 Task: Create report for Shipment object.
Action: Mouse moved to (424, 75)
Screenshot: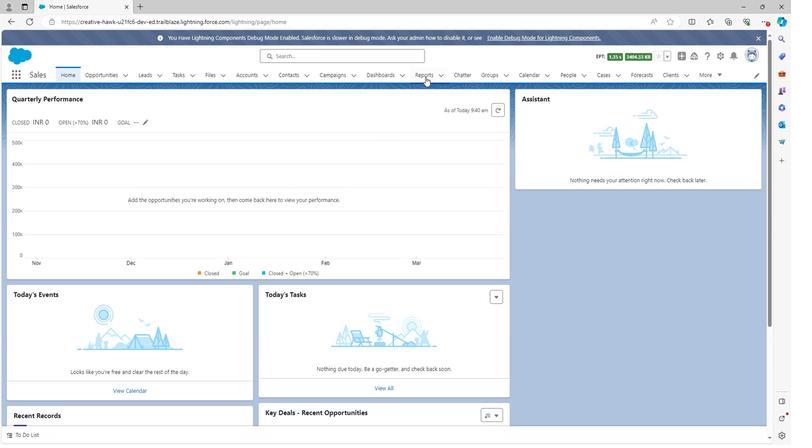 
Action: Mouse pressed left at (424, 75)
Screenshot: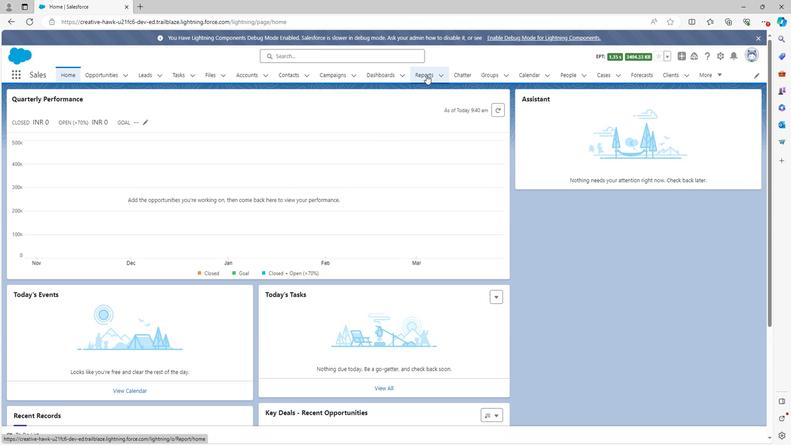
Action: Mouse moved to (720, 107)
Screenshot: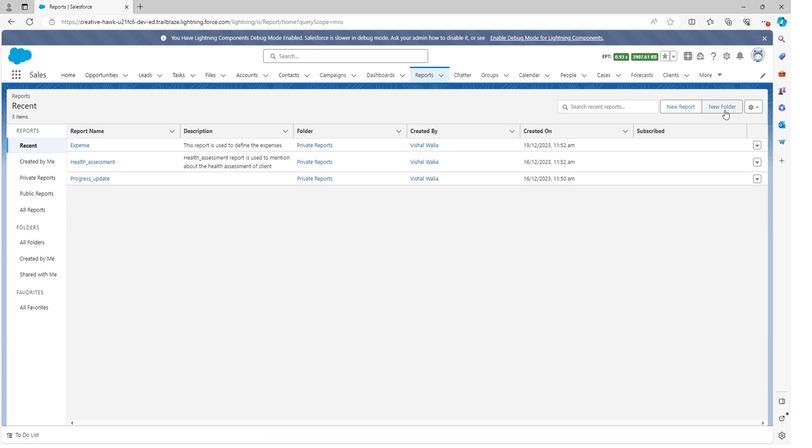 
Action: Mouse pressed left at (720, 107)
Screenshot: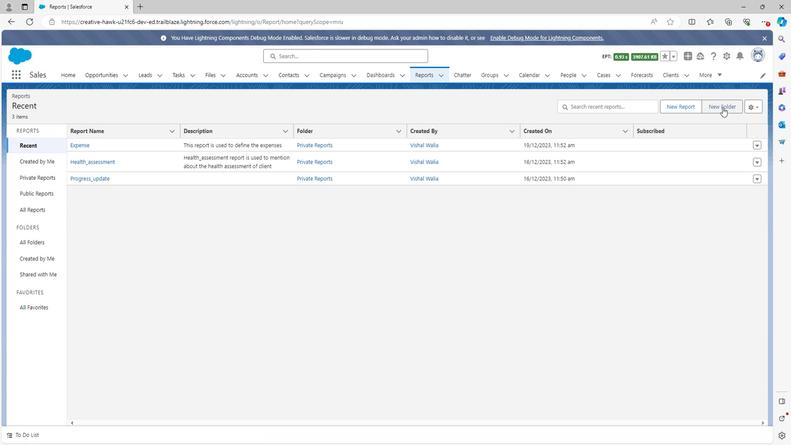 
Action: Mouse moved to (384, 217)
Screenshot: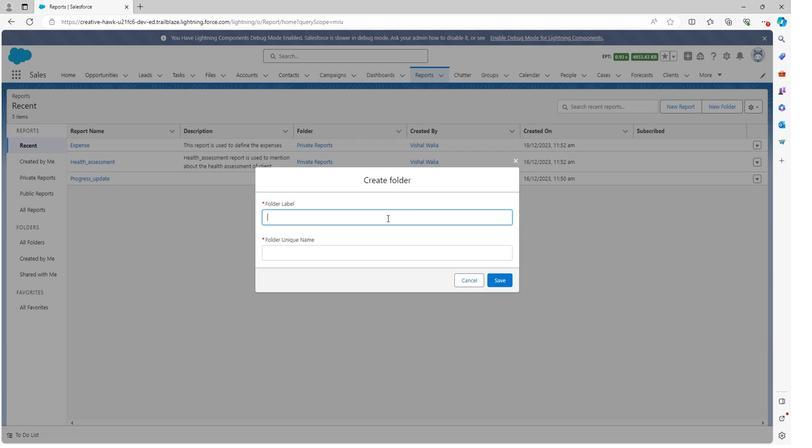 
Action: Mouse pressed left at (384, 217)
Screenshot: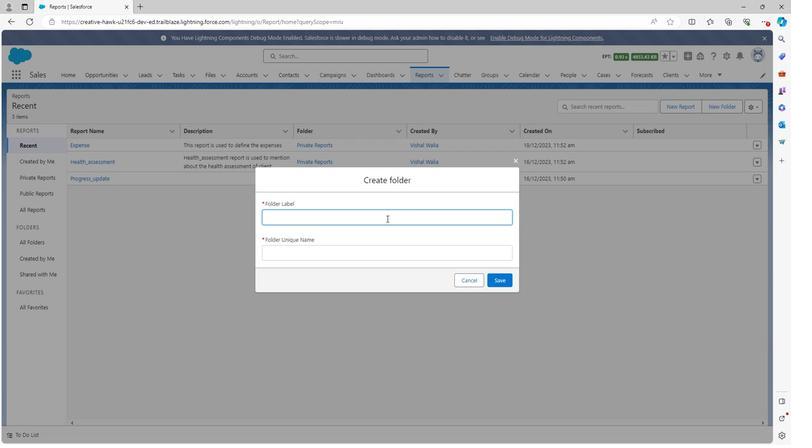 
Action: Key pressed <Key.shift><Key.shift><Key.shift><Key.shift><Key.shift>Shipment
Screenshot: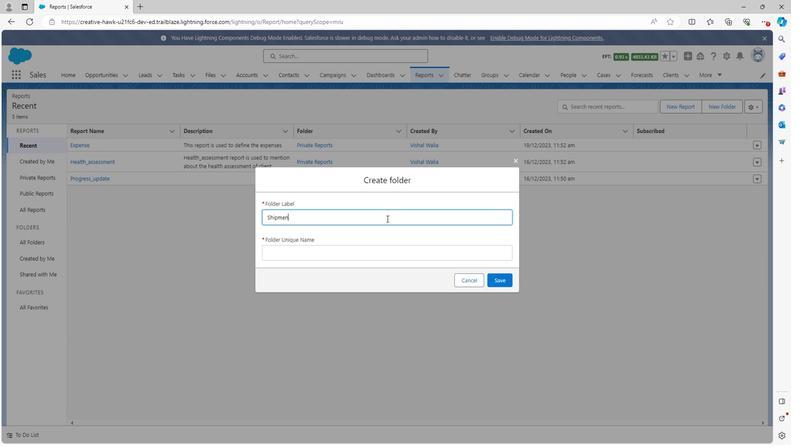 
Action: Mouse moved to (371, 231)
Screenshot: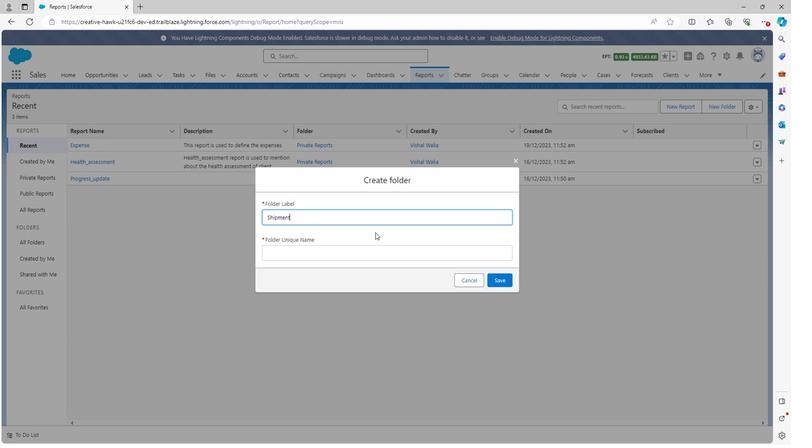 
Action: Mouse pressed left at (371, 231)
Screenshot: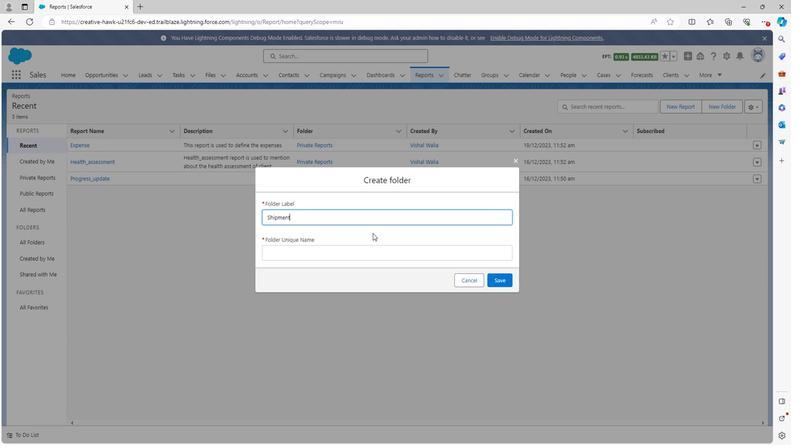 
Action: Mouse moved to (338, 256)
Screenshot: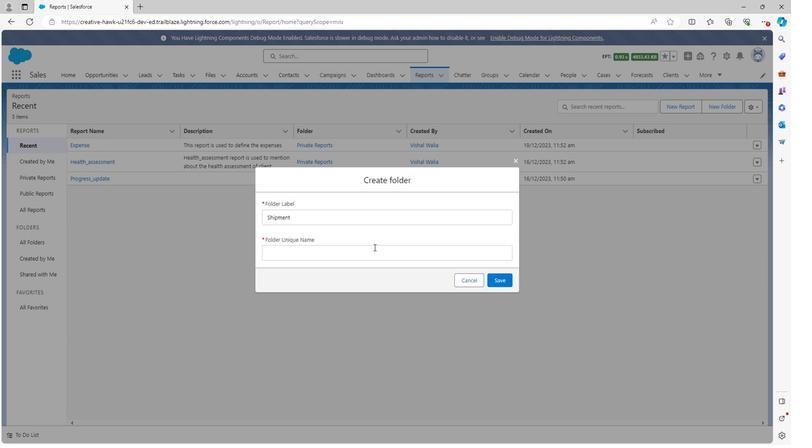 
Action: Mouse pressed left at (338, 256)
Screenshot: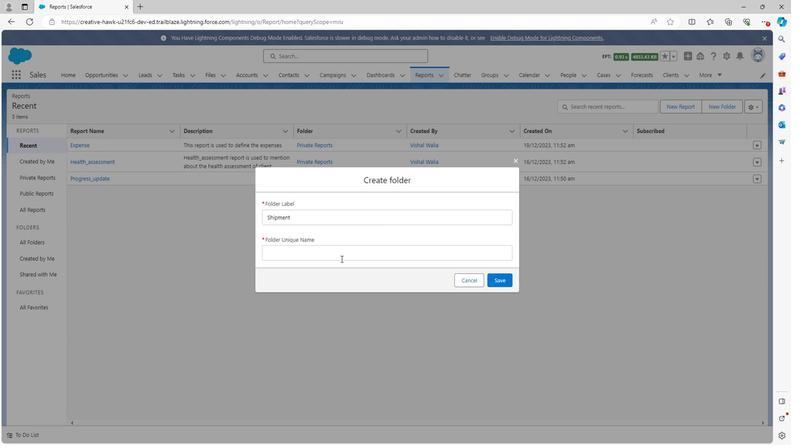 
Action: Mouse moved to (492, 275)
Screenshot: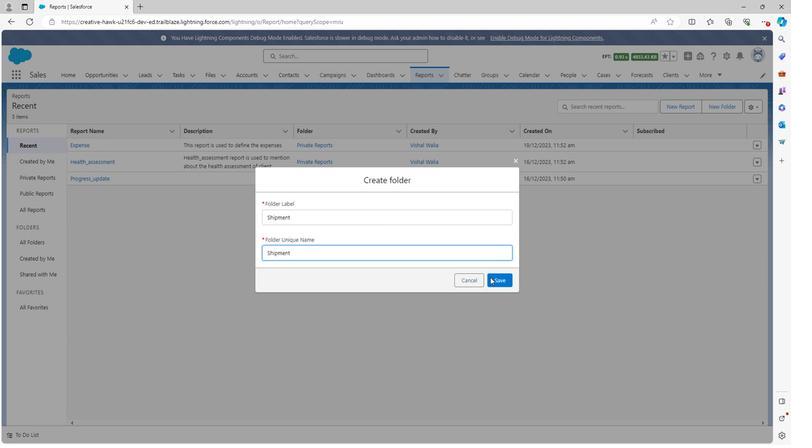 
Action: Mouse pressed left at (492, 275)
Screenshot: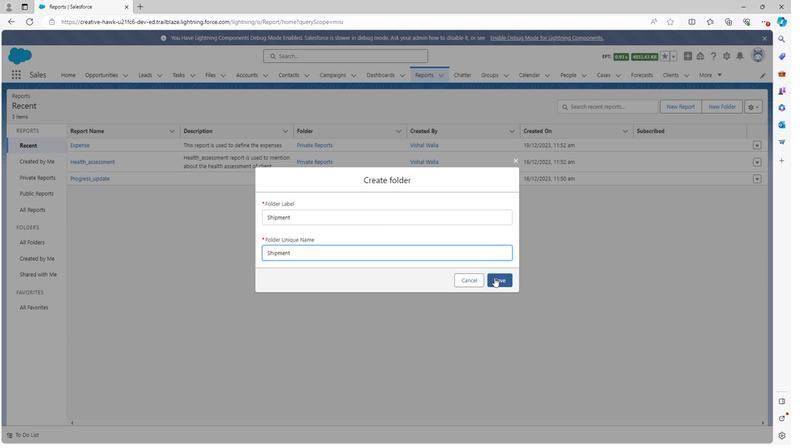 
Action: Mouse moved to (665, 106)
Screenshot: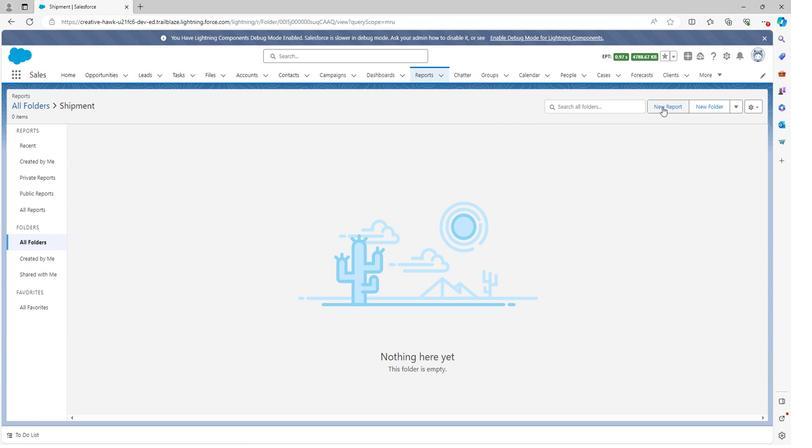 
Action: Mouse pressed left at (665, 106)
Screenshot: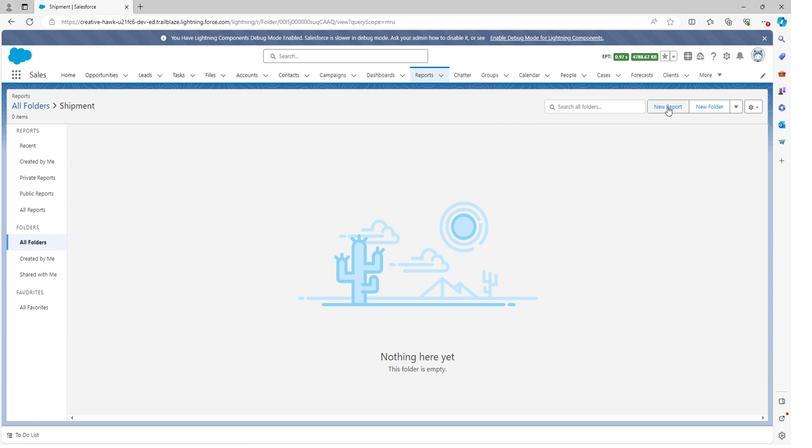 
Action: Mouse moved to (273, 159)
Screenshot: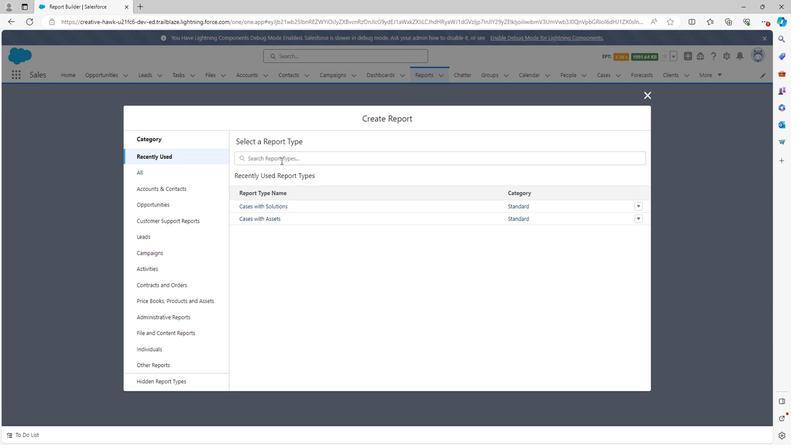 
Action: Mouse pressed left at (273, 159)
Screenshot: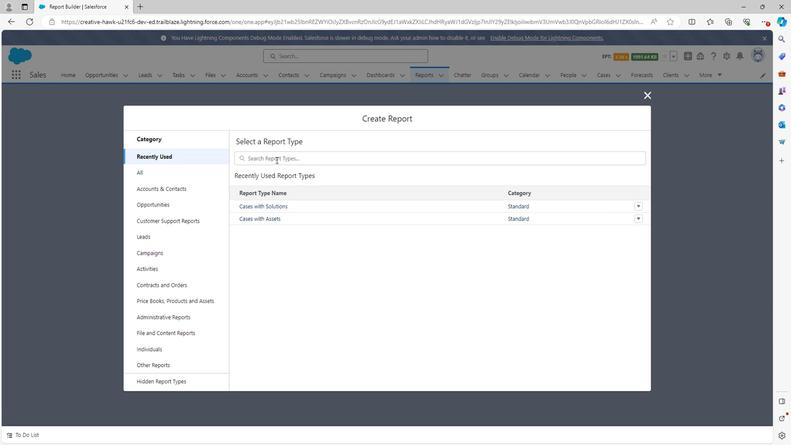 
Action: Key pressed <Key.shift><Key.shift><Key.shift><Key.shift><Key.shift><Key.shift>Shi<Key.backspace><Key.backspace><Key.backspace><Key.backspace><Key.backspace><Key.backspace><Key.backspace><Key.backspace><Key.backspace><Key.backspace><Key.backspace>
Screenshot: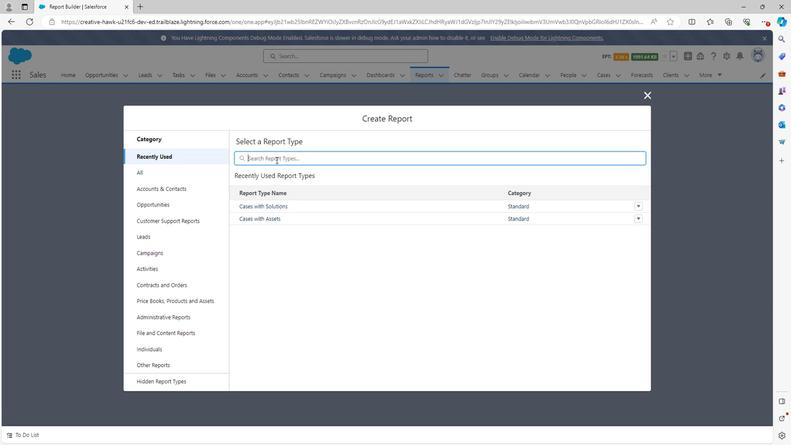 
Action: Mouse moved to (291, 207)
Screenshot: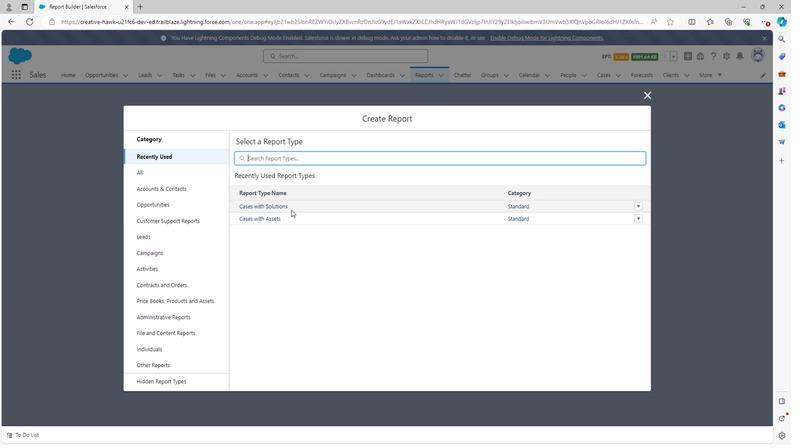 
Action: Mouse pressed left at (291, 207)
Screenshot: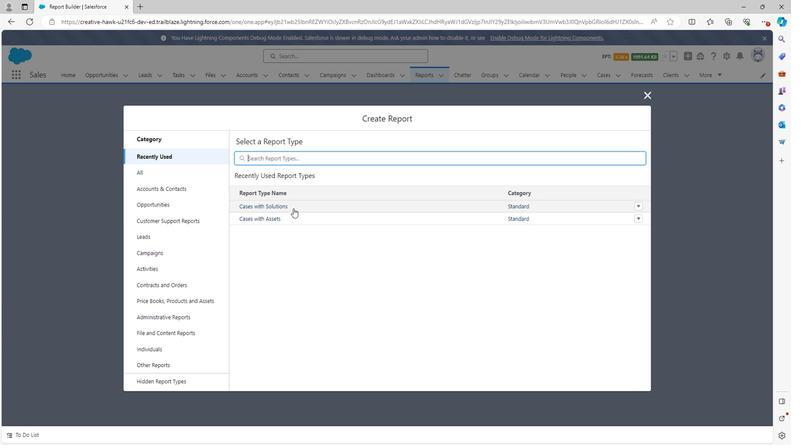 
Action: Mouse moved to (543, 334)
Screenshot: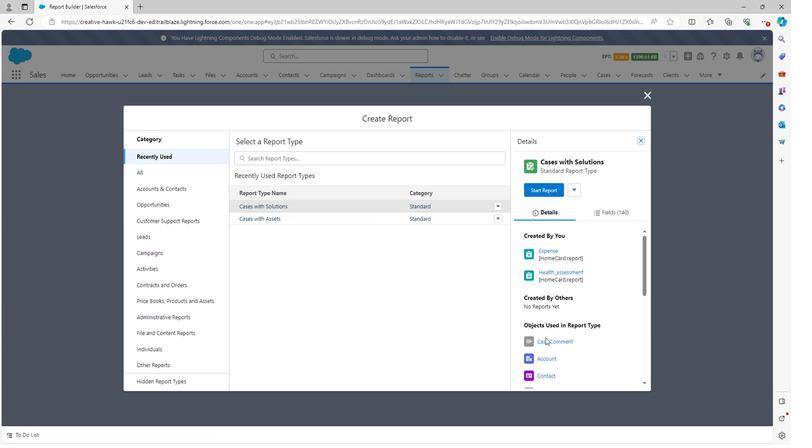
Action: Mouse scrolled (543, 333) with delta (0, 0)
Screenshot: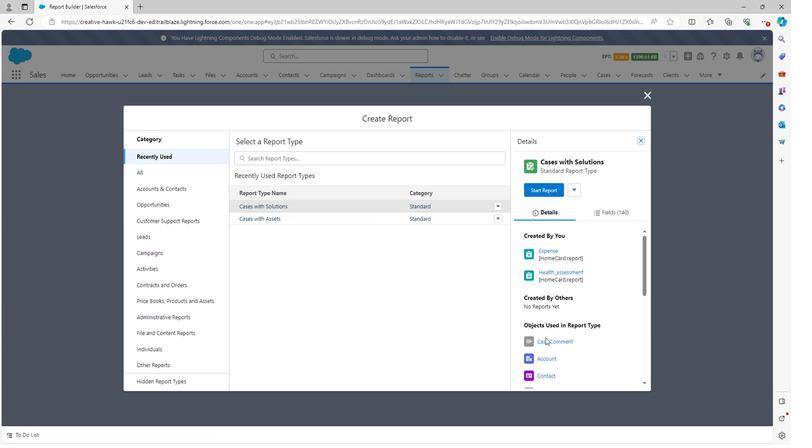 
Action: Mouse scrolled (543, 333) with delta (0, 0)
Screenshot: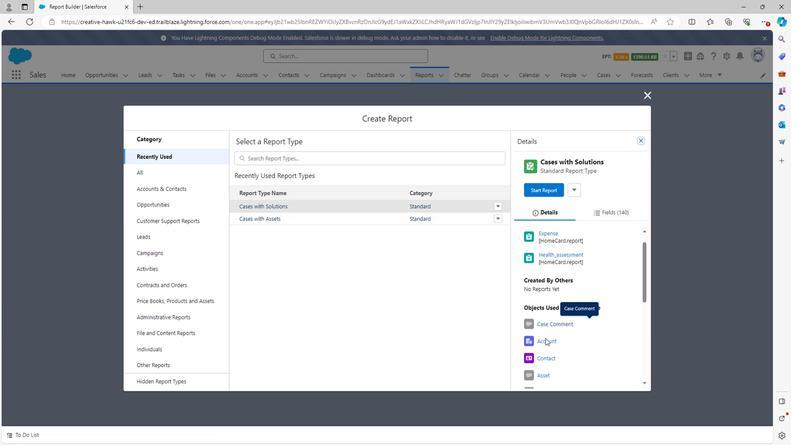 
Action: Mouse moved to (543, 334)
Screenshot: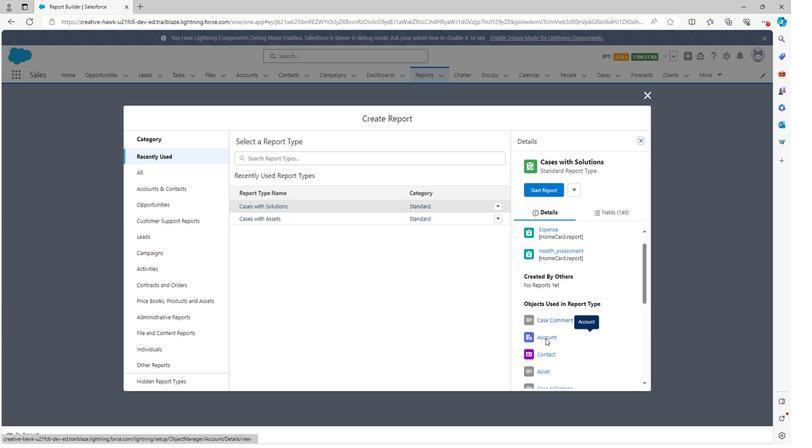 
Action: Mouse scrolled (543, 333) with delta (0, 0)
Screenshot: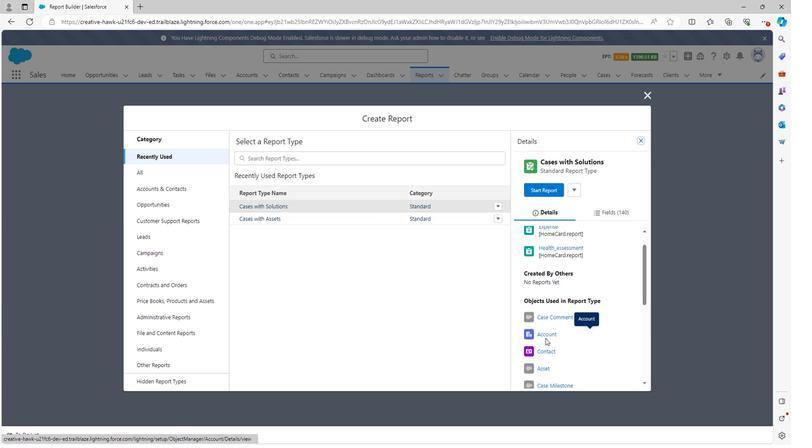 
Action: Mouse scrolled (543, 333) with delta (0, 0)
Screenshot: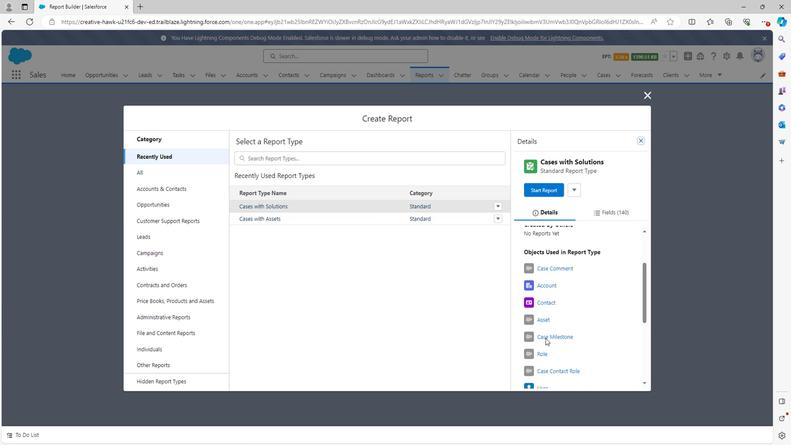 
Action: Mouse scrolled (543, 333) with delta (0, 0)
Screenshot: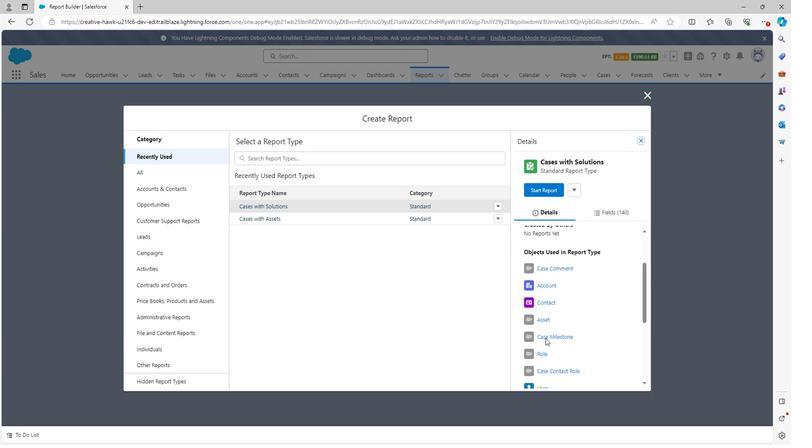 
Action: Mouse scrolled (543, 333) with delta (0, 0)
Screenshot: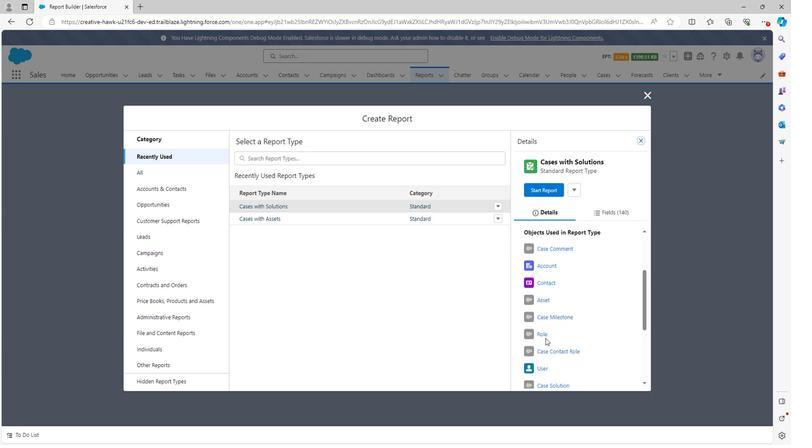 
Action: Mouse scrolled (543, 333) with delta (0, 0)
Screenshot: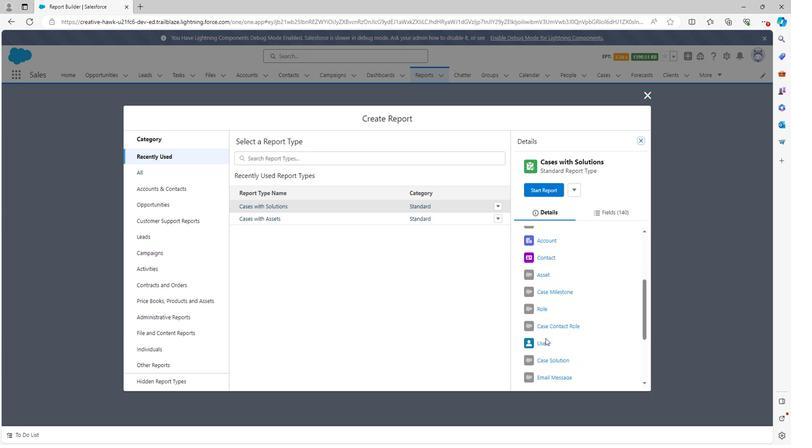 
Action: Mouse scrolled (543, 333) with delta (0, 0)
Screenshot: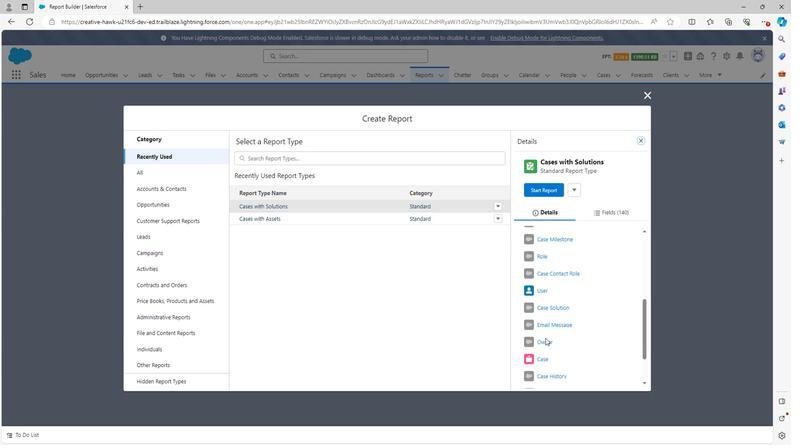 
Action: Mouse scrolled (543, 333) with delta (0, 0)
Screenshot: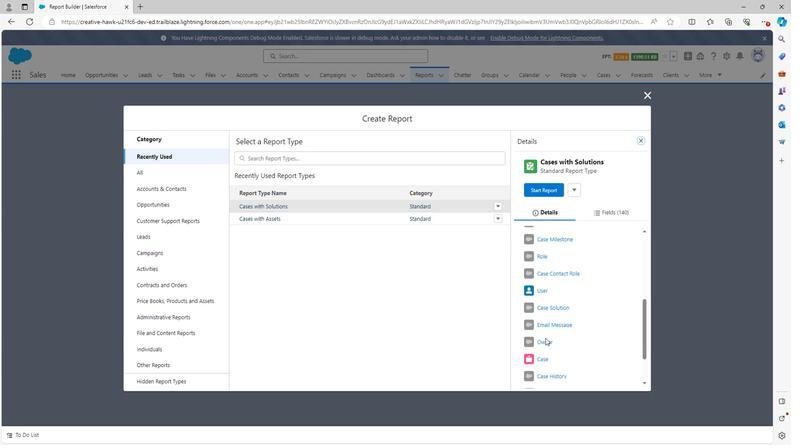 
Action: Mouse scrolled (543, 333) with delta (0, 0)
Screenshot: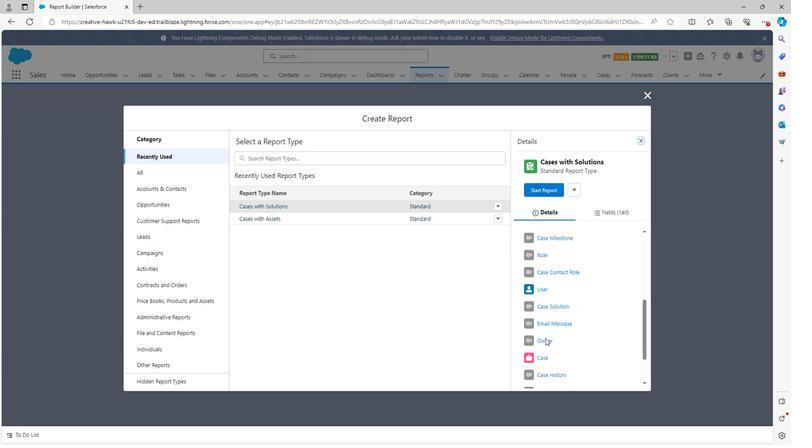 
Action: Mouse scrolled (543, 333) with delta (0, 0)
Screenshot: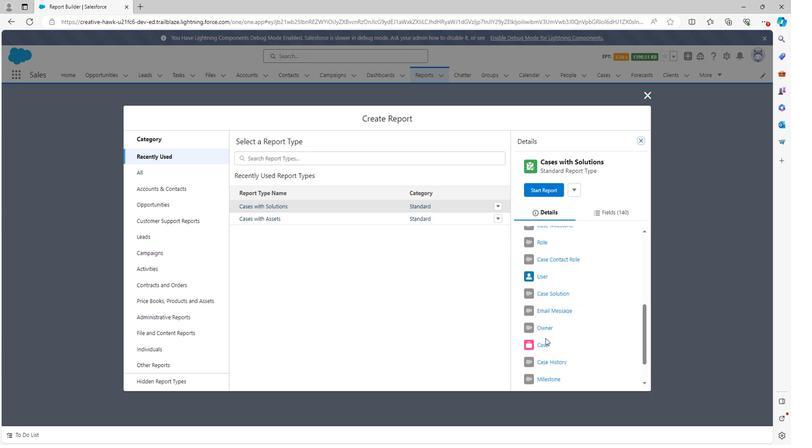 
Action: Mouse scrolled (543, 333) with delta (0, 0)
Screenshot: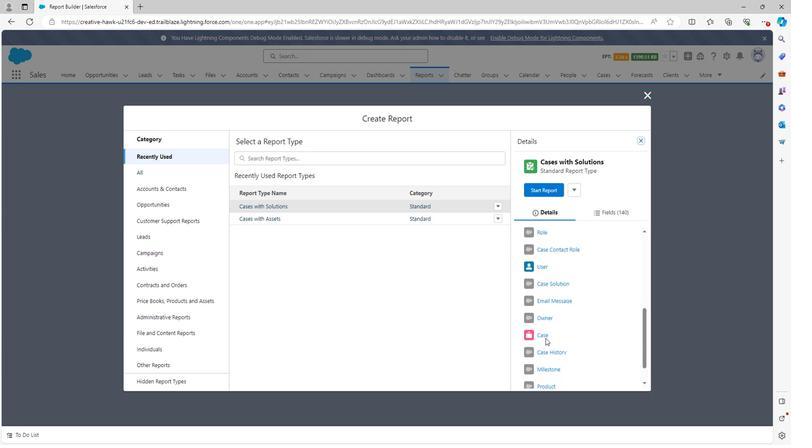 
Action: Mouse scrolled (543, 333) with delta (0, 0)
Screenshot: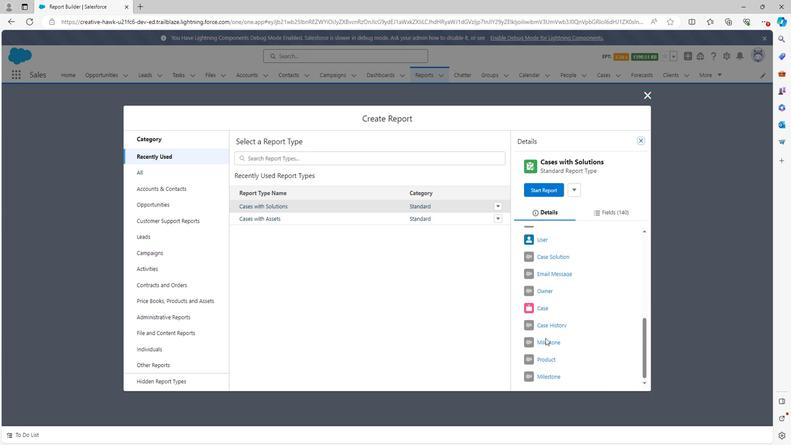 
Action: Mouse scrolled (543, 333) with delta (0, 0)
Screenshot: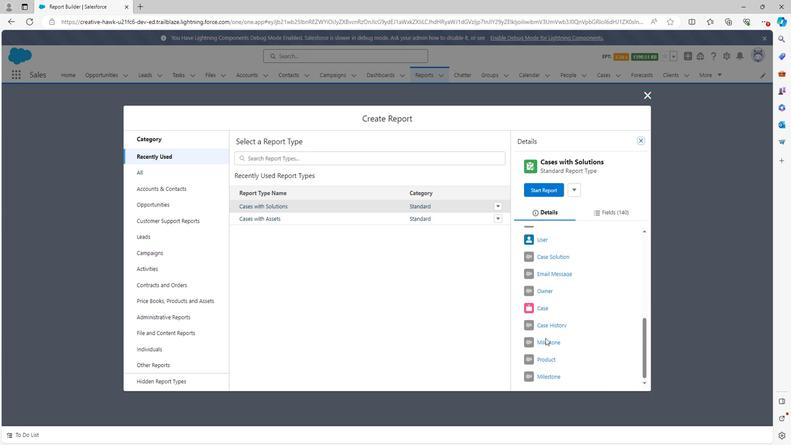 
Action: Mouse scrolled (543, 333) with delta (0, 0)
Screenshot: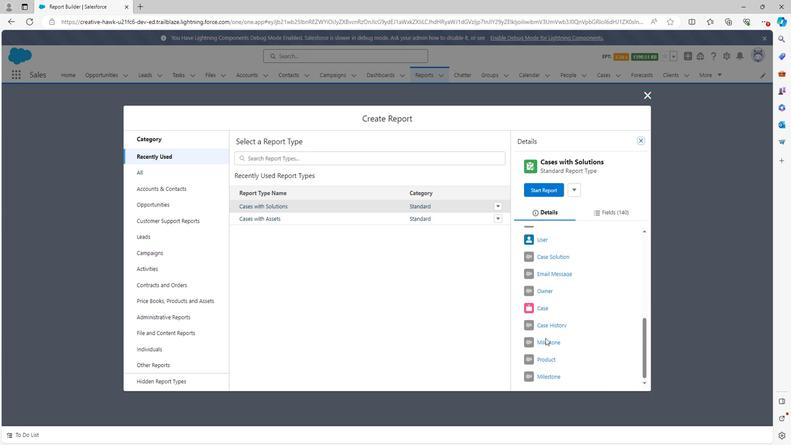 
Action: Mouse scrolled (543, 333) with delta (0, 0)
Screenshot: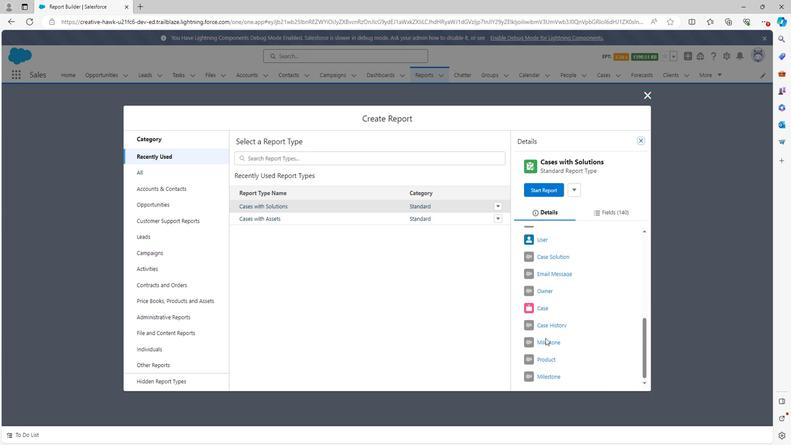 
Action: Mouse scrolled (543, 333) with delta (0, 0)
Screenshot: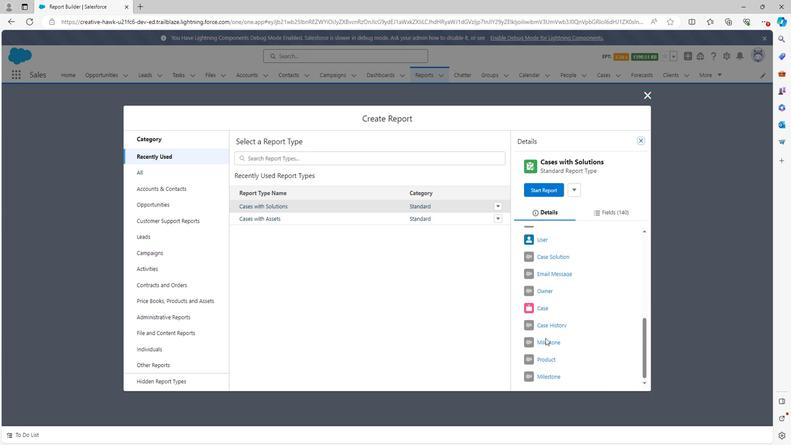 
Action: Mouse scrolled (543, 333) with delta (0, 0)
Screenshot: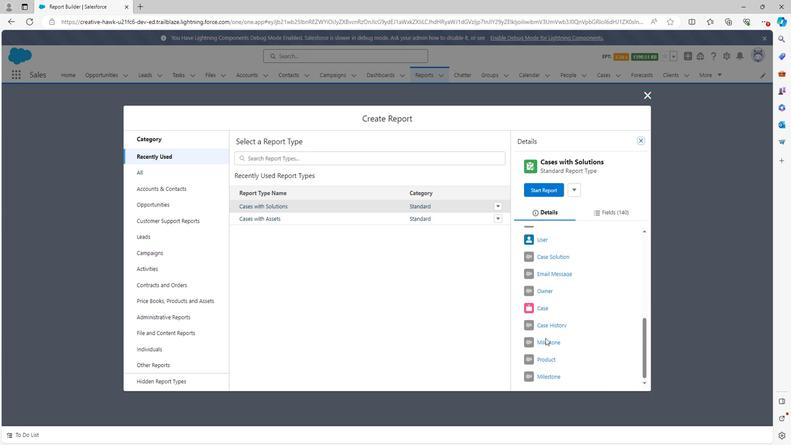 
Action: Mouse scrolled (543, 335) with delta (0, 0)
Screenshot: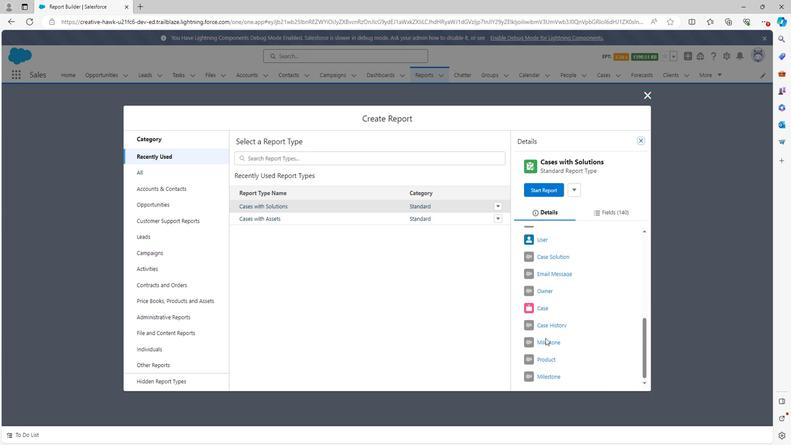 
Action: Mouse scrolled (543, 335) with delta (0, 0)
Screenshot: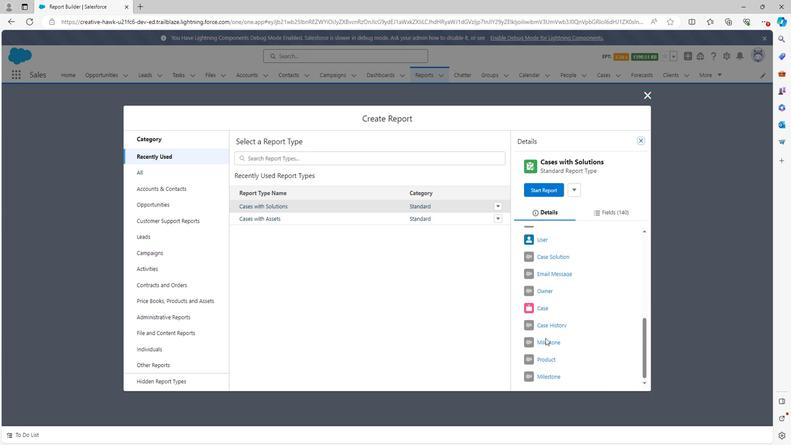 
Action: Mouse scrolled (543, 335) with delta (0, 0)
Screenshot: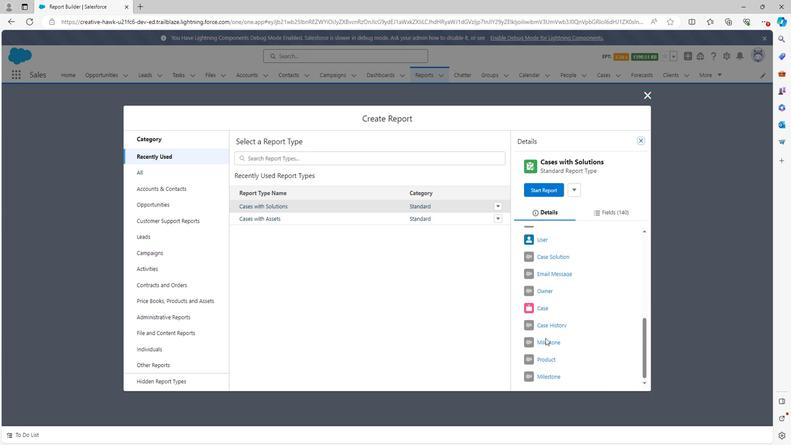 
Action: Mouse scrolled (543, 335) with delta (0, 0)
Screenshot: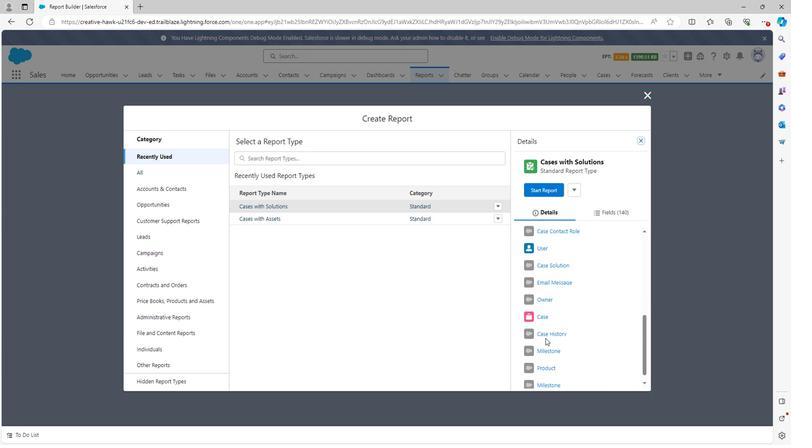 
Action: Mouse scrolled (543, 335) with delta (0, 0)
Screenshot: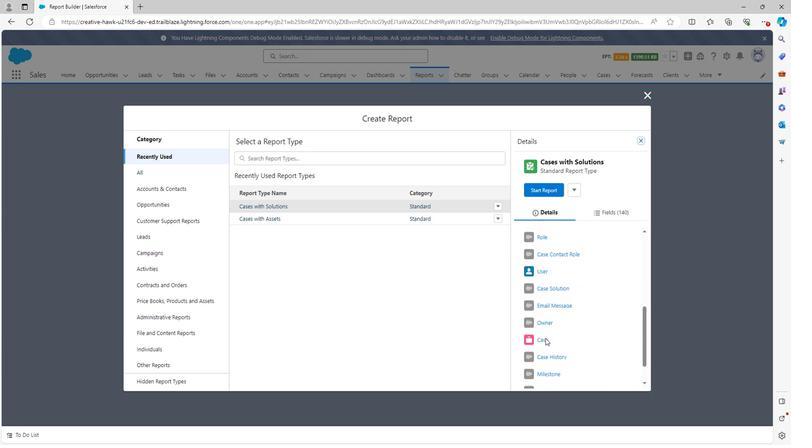
Action: Mouse scrolled (543, 335) with delta (0, 0)
Screenshot: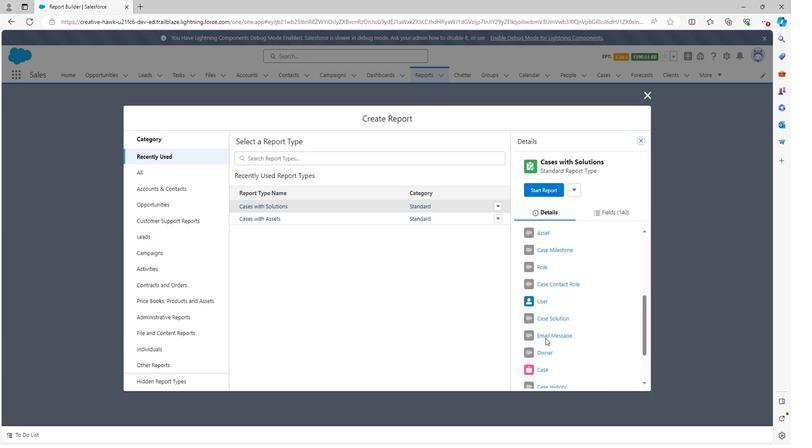 
Action: Mouse scrolled (543, 335) with delta (0, 0)
Screenshot: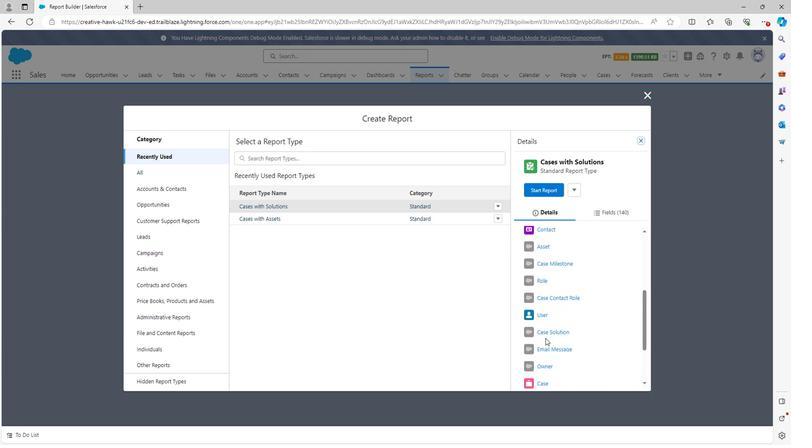 
Action: Mouse scrolled (543, 335) with delta (0, 0)
Screenshot: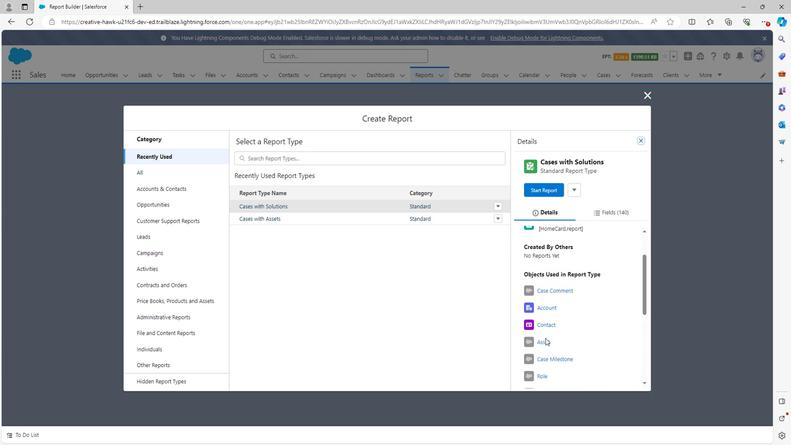 
Action: Mouse scrolled (543, 335) with delta (0, 0)
Screenshot: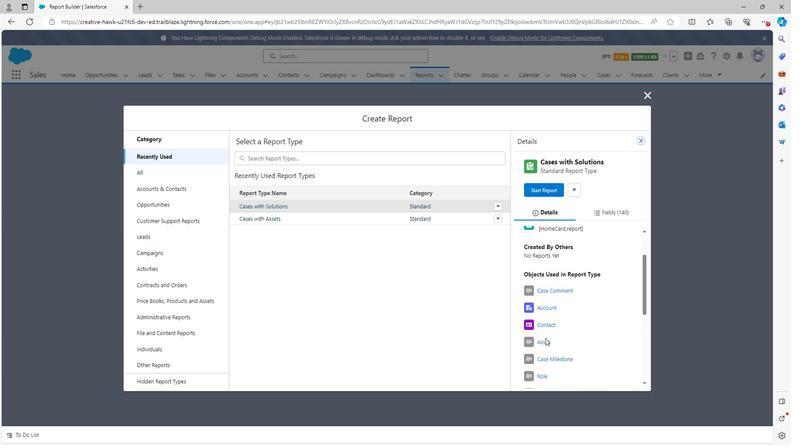 
Action: Mouse scrolled (543, 335) with delta (0, 0)
Screenshot: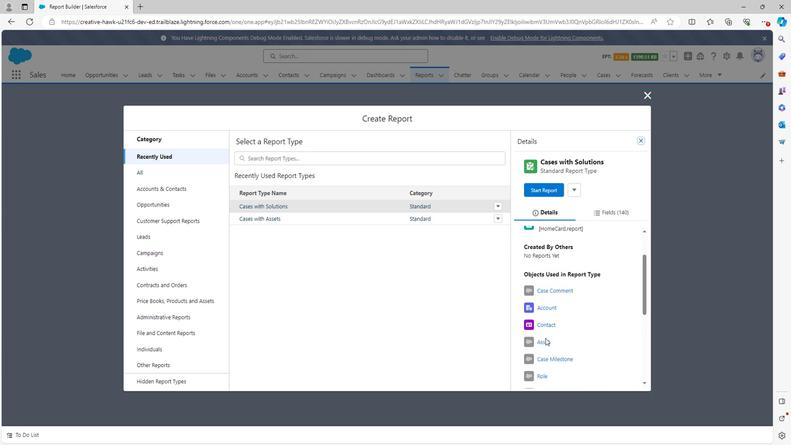 
Action: Mouse scrolled (543, 335) with delta (0, 0)
Screenshot: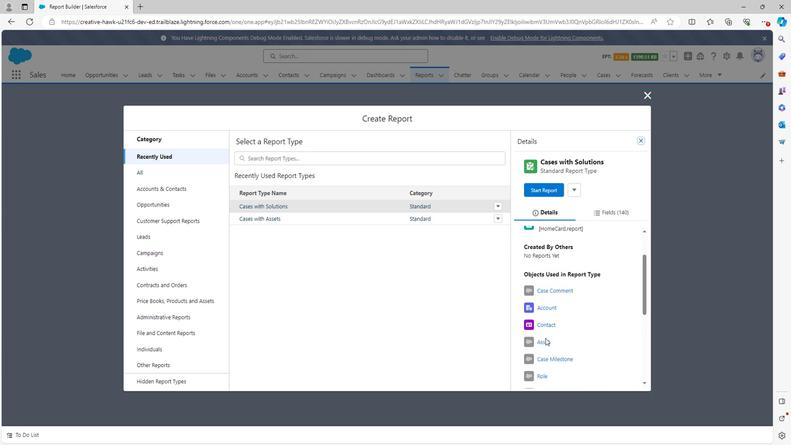 
Action: Mouse scrolled (543, 335) with delta (0, 0)
Screenshot: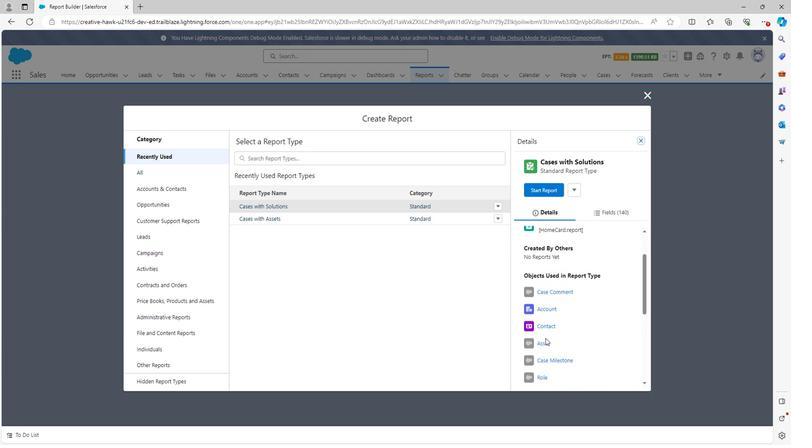 
Action: Mouse moved to (600, 215)
Screenshot: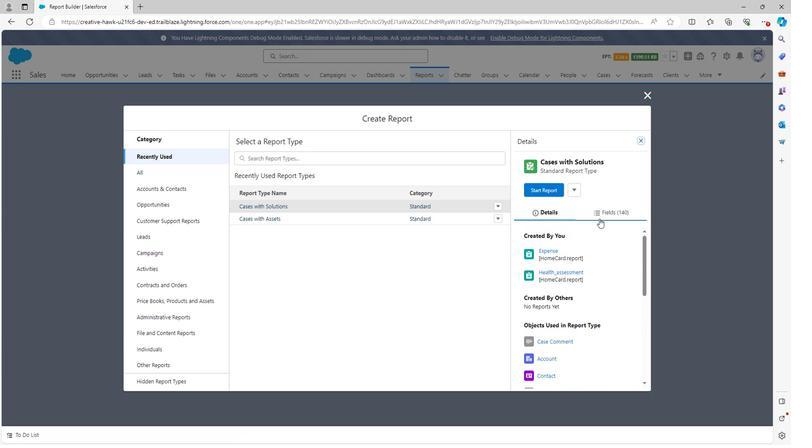
Action: Mouse pressed left at (600, 215)
Screenshot: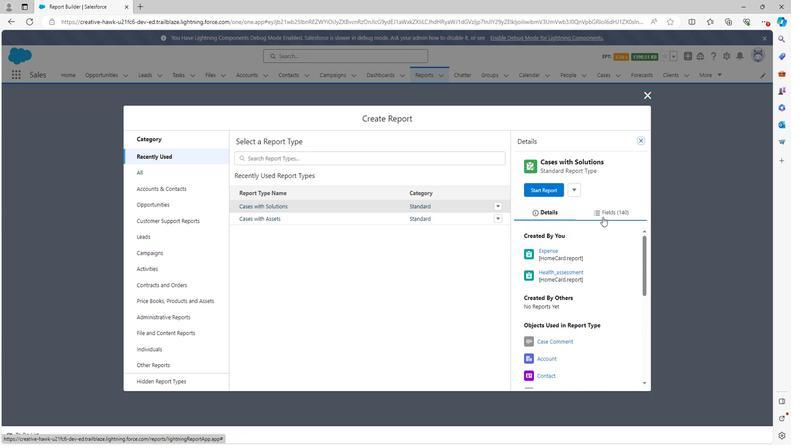 
Action: Mouse moved to (569, 270)
Screenshot: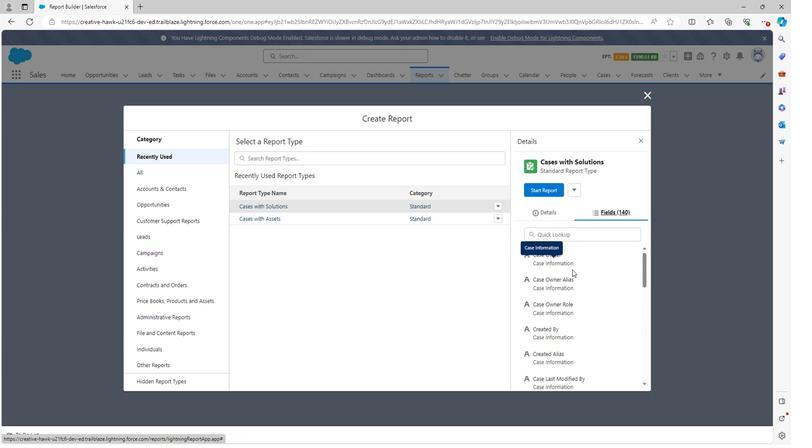 
Action: Mouse scrolled (569, 269) with delta (0, 0)
Screenshot: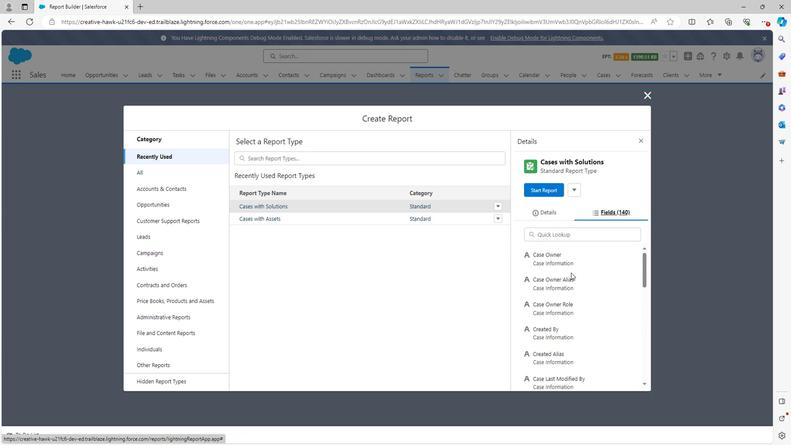 
Action: Mouse scrolled (569, 269) with delta (0, 0)
Screenshot: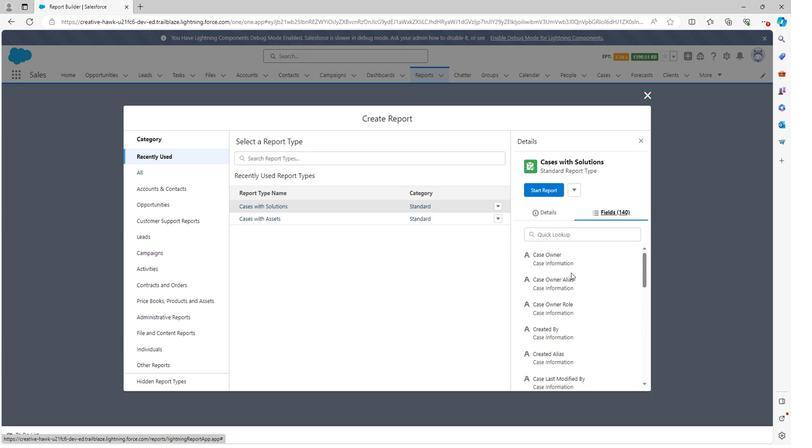 
Action: Mouse scrolled (569, 269) with delta (0, 0)
Screenshot: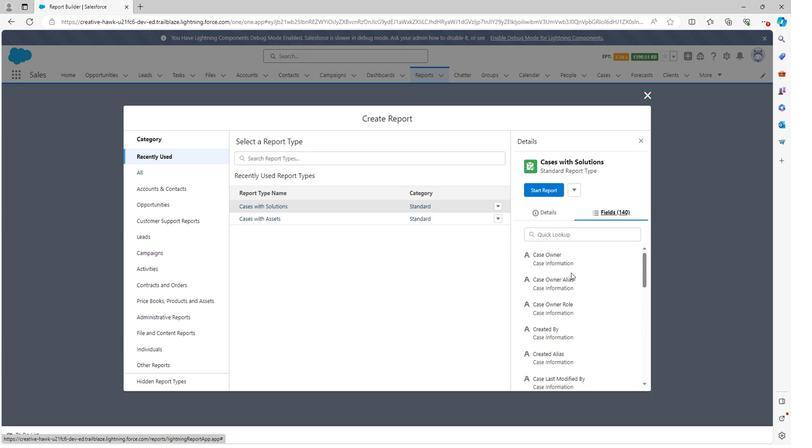 
Action: Mouse scrolled (569, 269) with delta (0, 0)
Screenshot: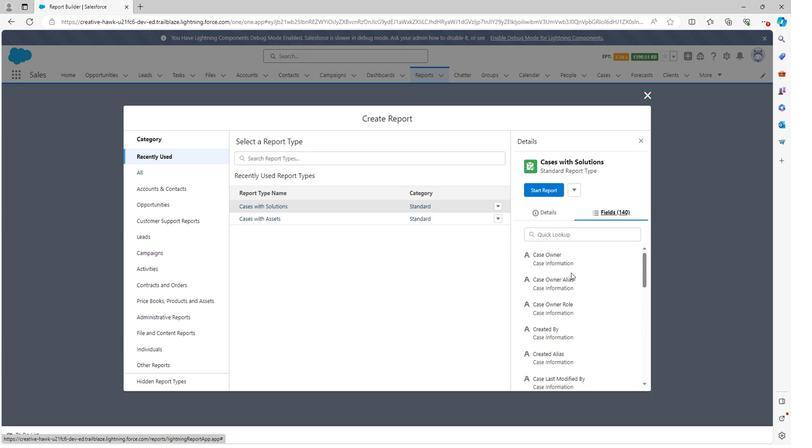 
Action: Mouse scrolled (569, 269) with delta (0, 0)
Screenshot: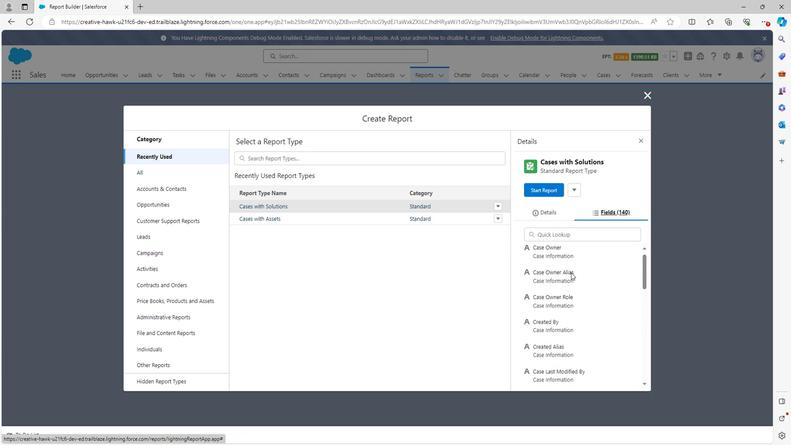 
Action: Mouse scrolled (569, 269) with delta (0, 0)
Screenshot: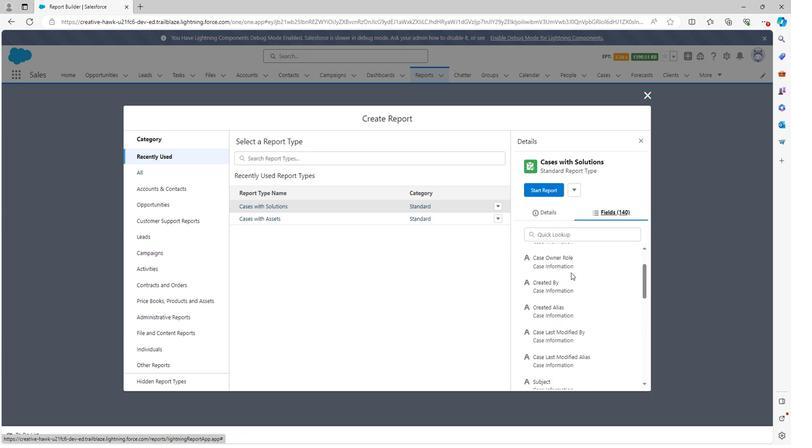 
Action: Mouse scrolled (569, 269) with delta (0, 0)
Screenshot: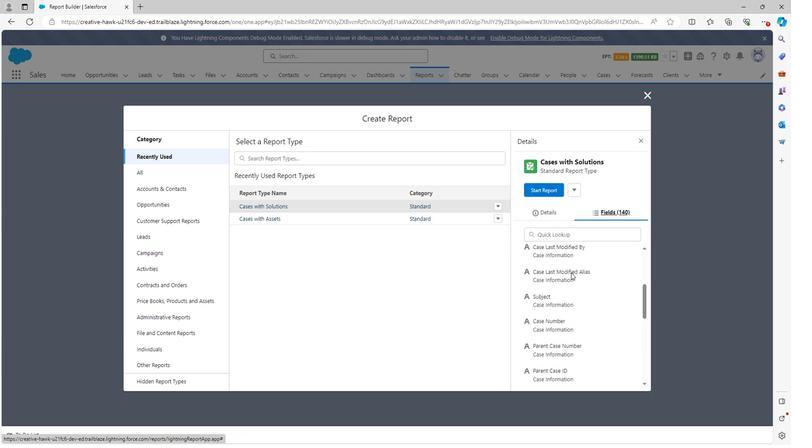 
Action: Mouse scrolled (569, 269) with delta (0, 0)
Screenshot: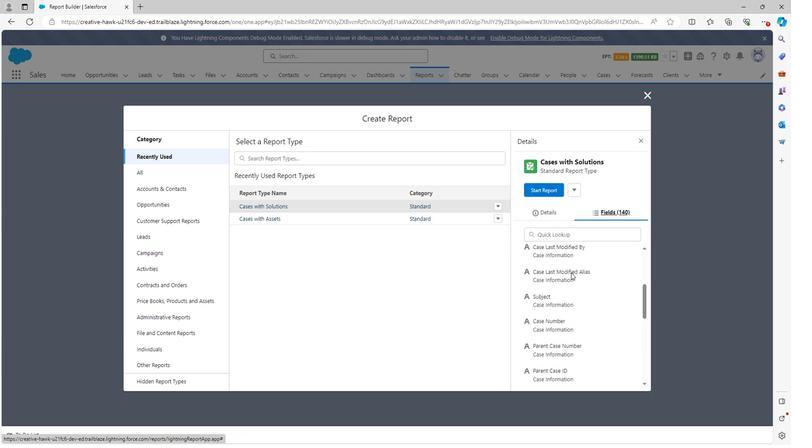 
Action: Mouse scrolled (569, 269) with delta (0, 0)
Screenshot: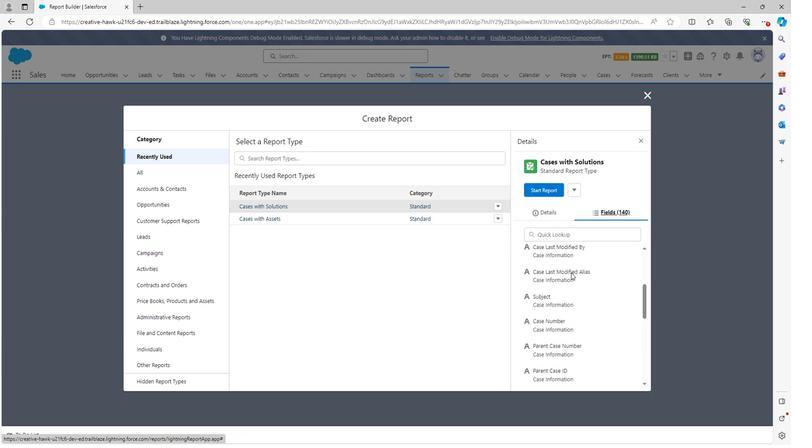 
Action: Mouse scrolled (569, 269) with delta (0, 0)
Screenshot: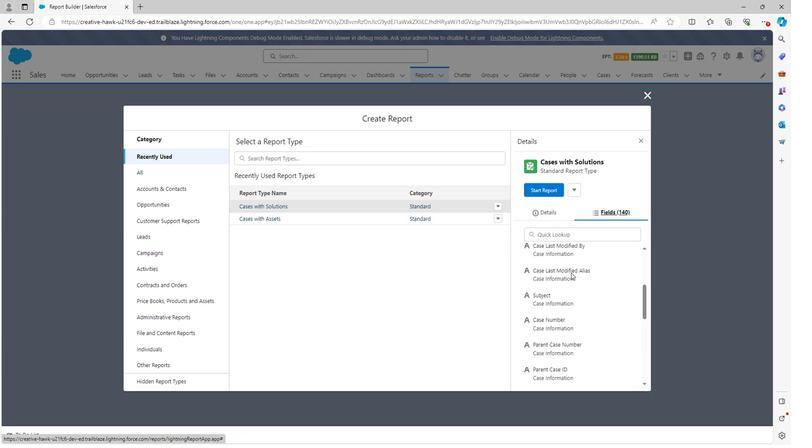
Action: Mouse scrolled (569, 269) with delta (0, 0)
Screenshot: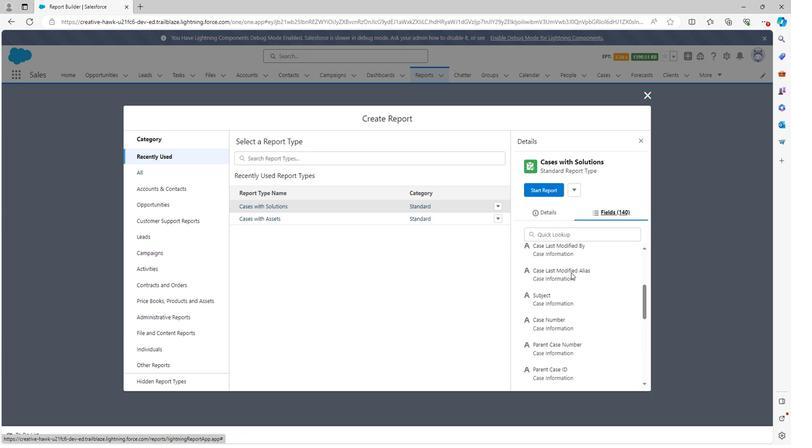 
Action: Mouse moved to (568, 269)
Screenshot: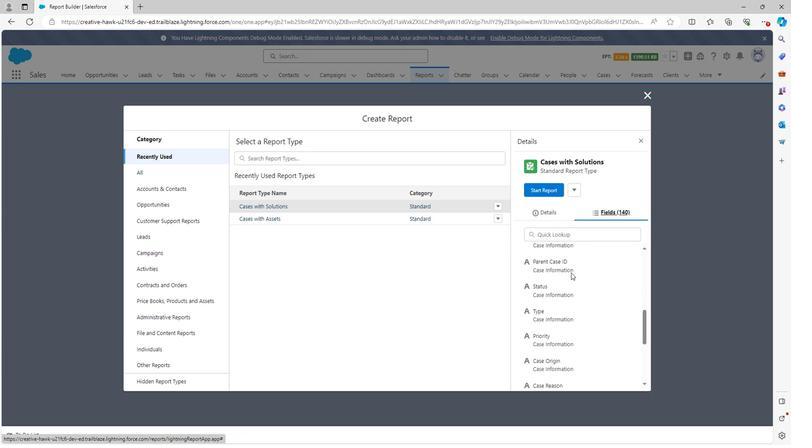 
Action: Mouse scrolled (568, 269) with delta (0, 0)
Screenshot: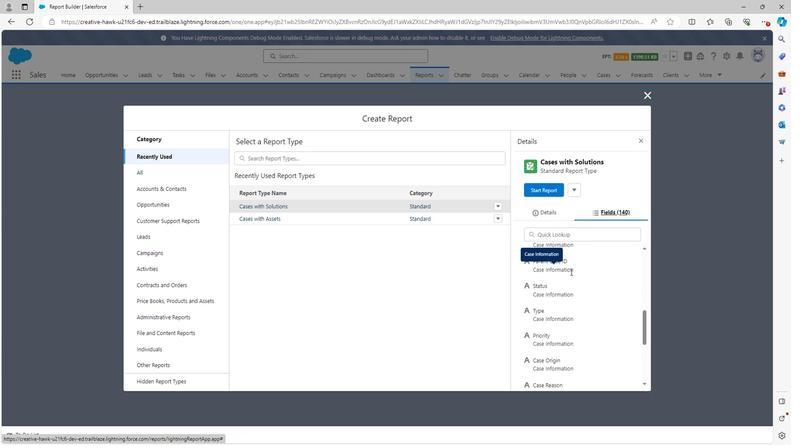 
Action: Mouse scrolled (568, 269) with delta (0, 0)
Screenshot: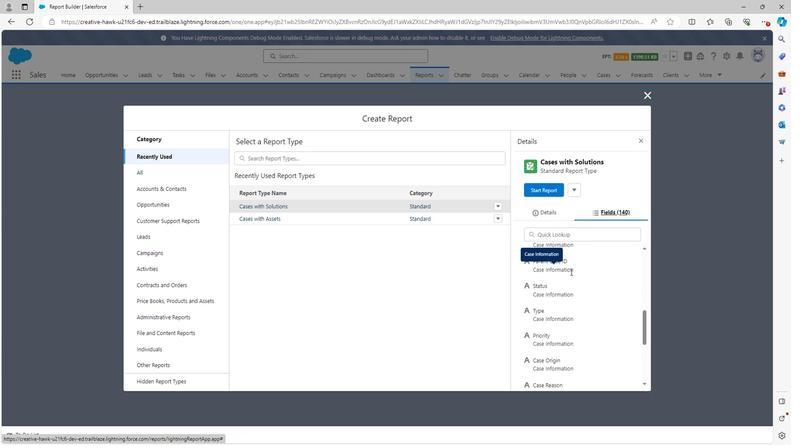 
Action: Mouse scrolled (568, 269) with delta (0, 0)
Screenshot: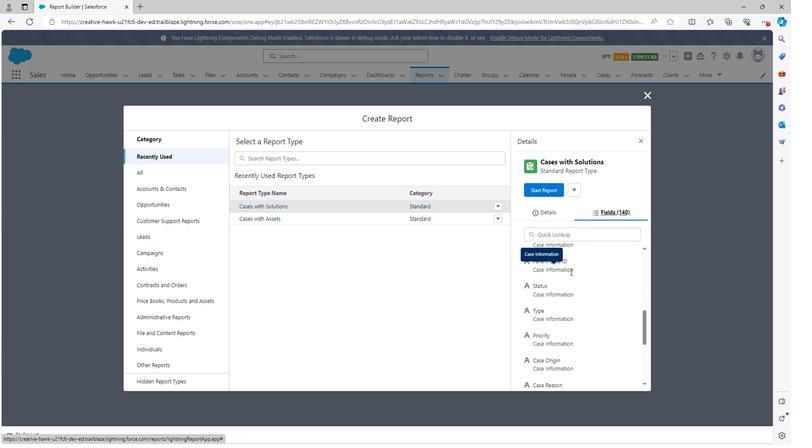 
Action: Mouse scrolled (568, 269) with delta (0, 0)
Screenshot: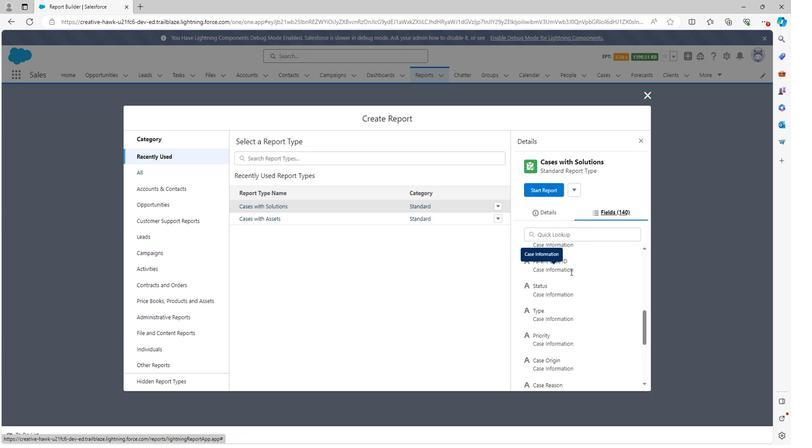 
Action: Mouse scrolled (568, 269) with delta (0, 0)
Screenshot: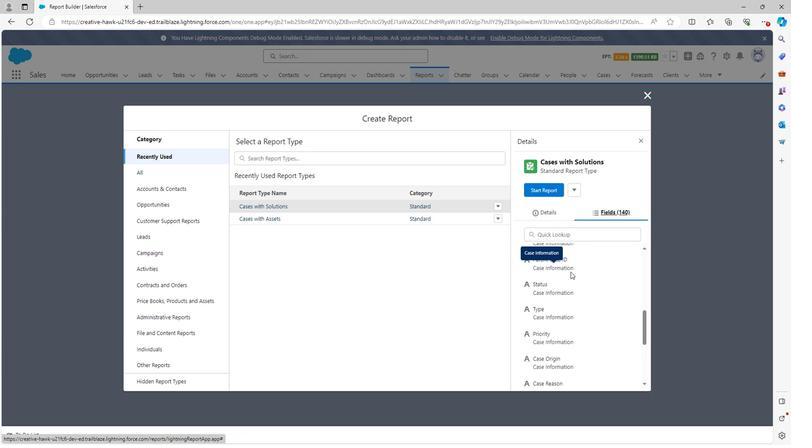 
Action: Mouse moved to (565, 264)
Screenshot: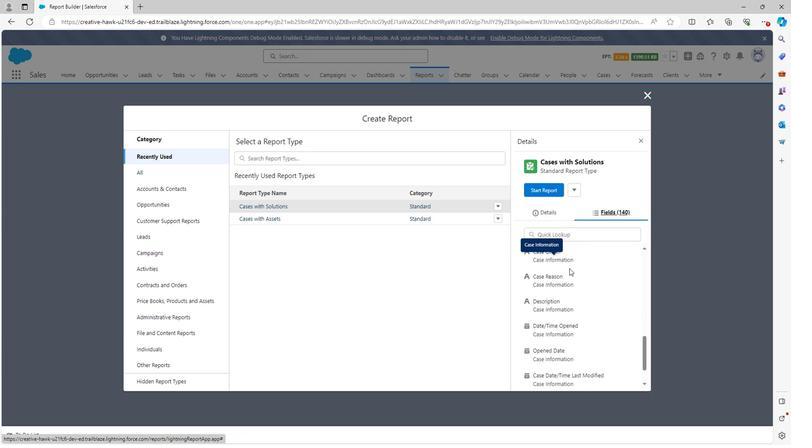 
Action: Mouse scrolled (565, 263) with delta (0, 0)
Screenshot: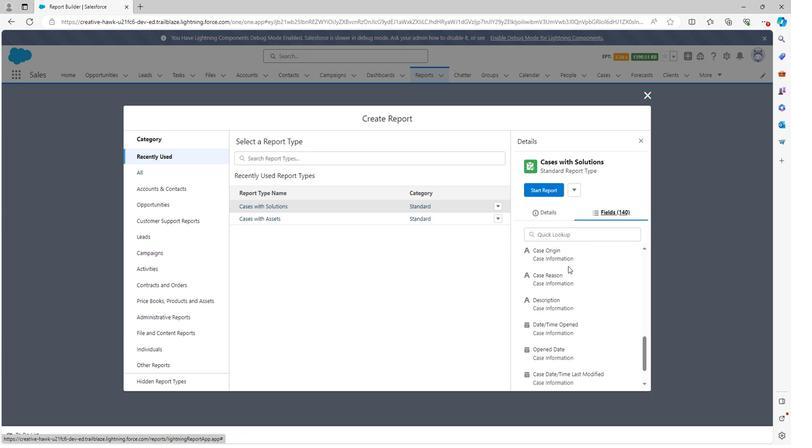 
Action: Mouse moved to (554, 231)
Screenshot: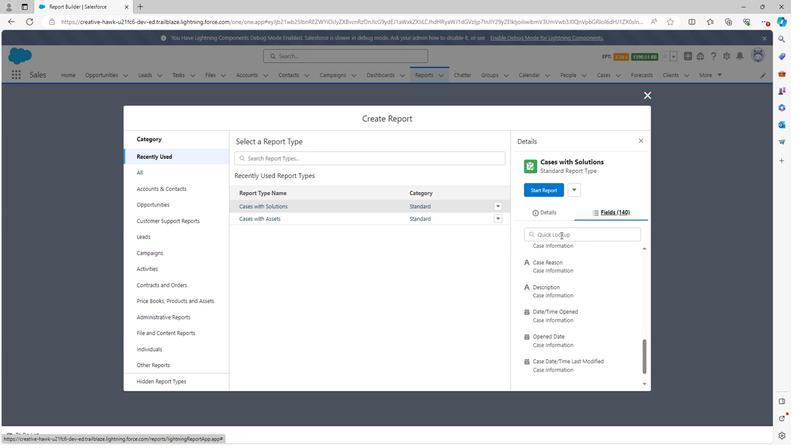 
Action: Mouse pressed left at (554, 231)
Screenshot: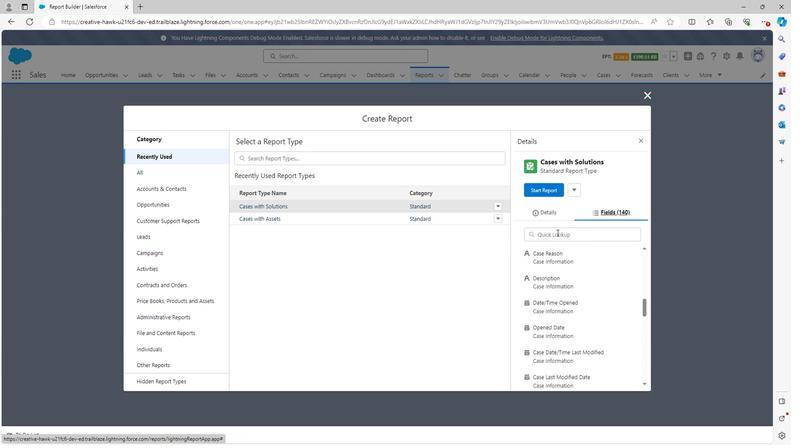 
Action: Mouse moved to (513, 196)
Screenshot: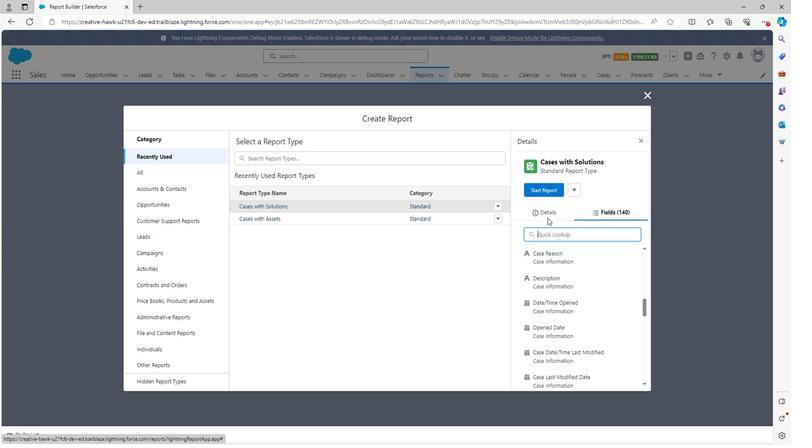 
Action: Key pressed shi
Screenshot: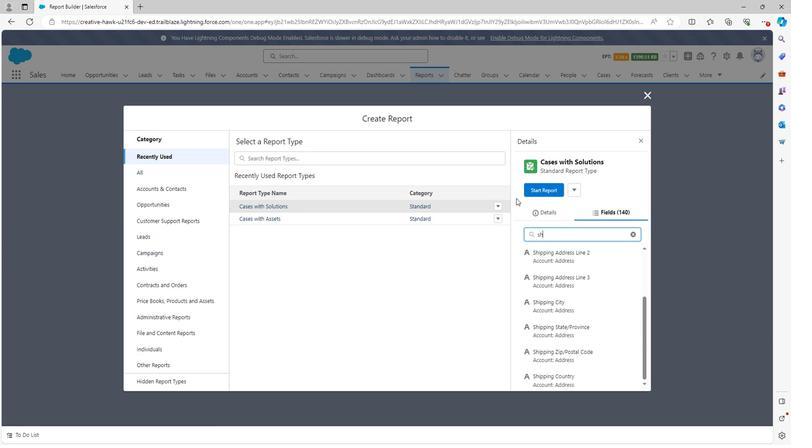 
Action: Mouse moved to (513, 196)
Screenshot: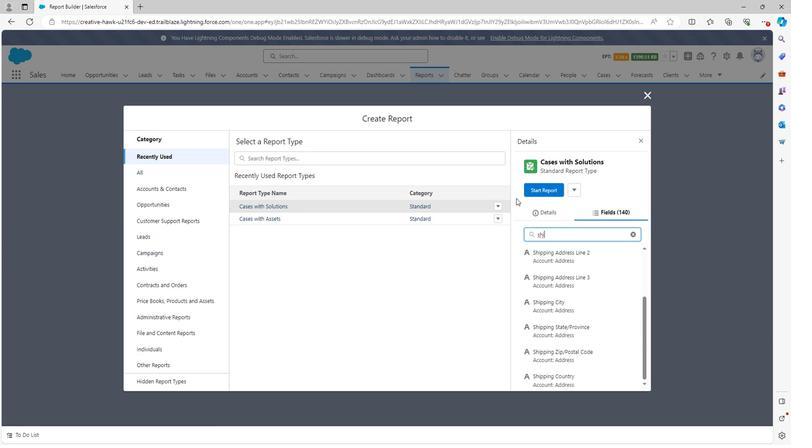 
Action: Key pressed pm
Screenshot: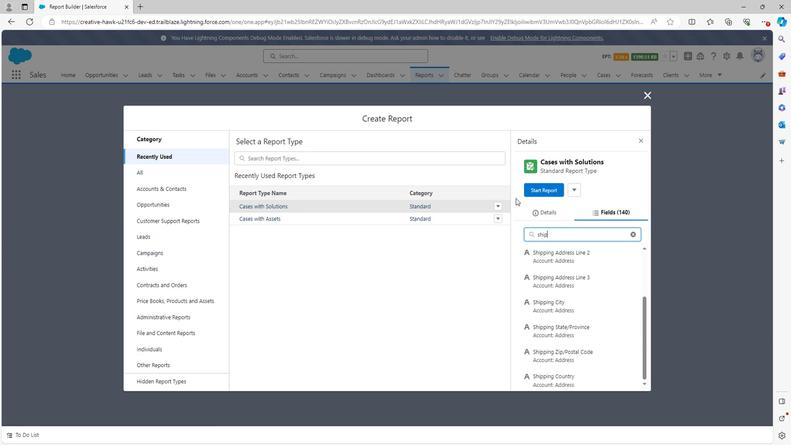
Action: Mouse moved to (513, 196)
Screenshot: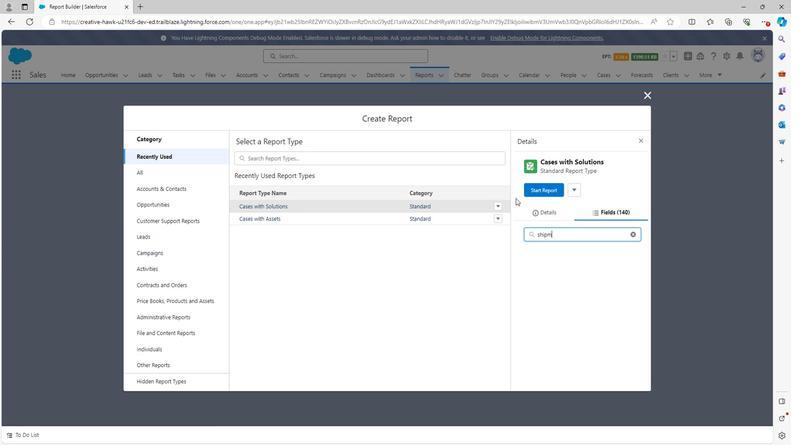 
Action: Key pressed <Key.backspace><Key.backspace><Key.backspace><Key.backspace><Key.backspace><Key.backspace>
Screenshot: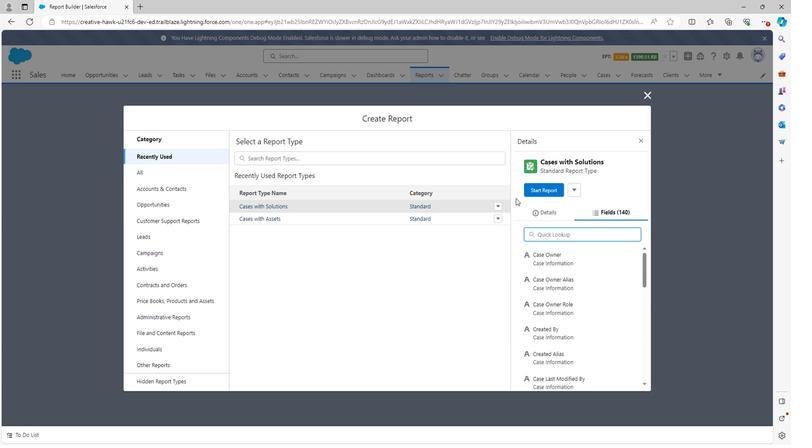 
Action: Mouse moved to (144, 358)
Screenshot: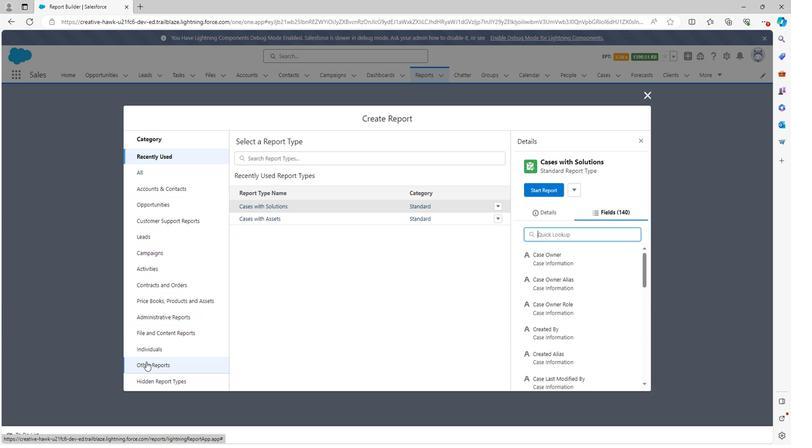 
Action: Mouse pressed left at (144, 358)
Screenshot: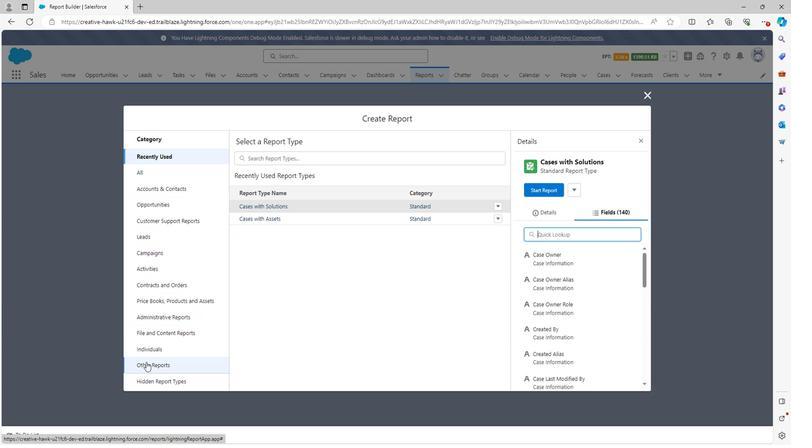 
Action: Mouse moved to (289, 264)
Screenshot: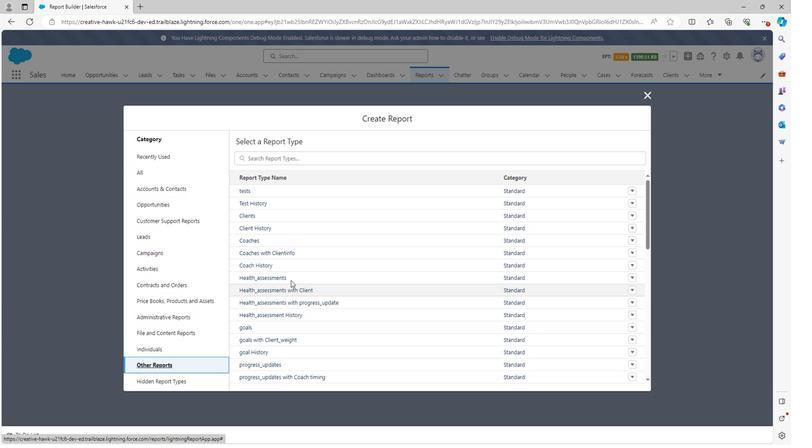 
Action: Mouse scrolled (289, 263) with delta (0, 0)
Screenshot: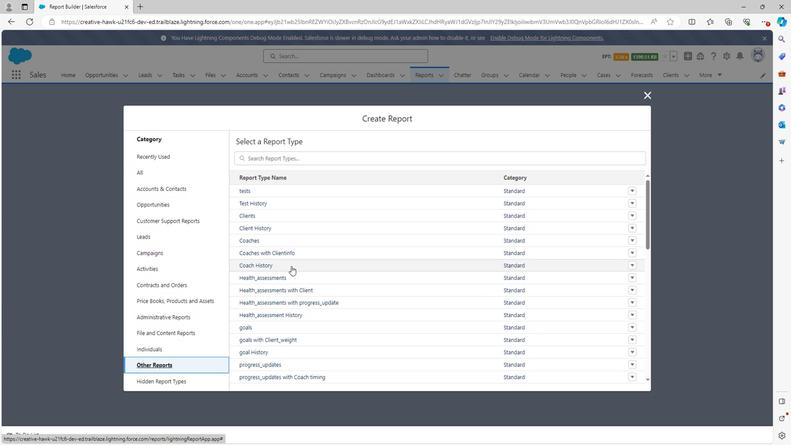 
Action: Mouse scrolled (289, 263) with delta (0, 0)
Screenshot: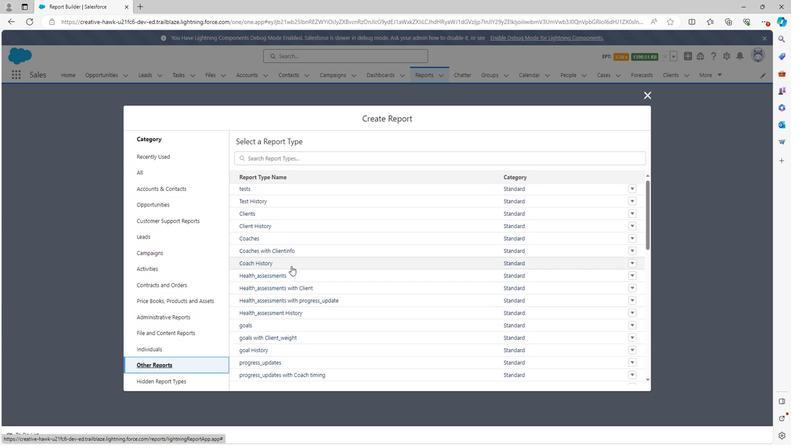 
Action: Mouse scrolled (289, 263) with delta (0, 0)
Screenshot: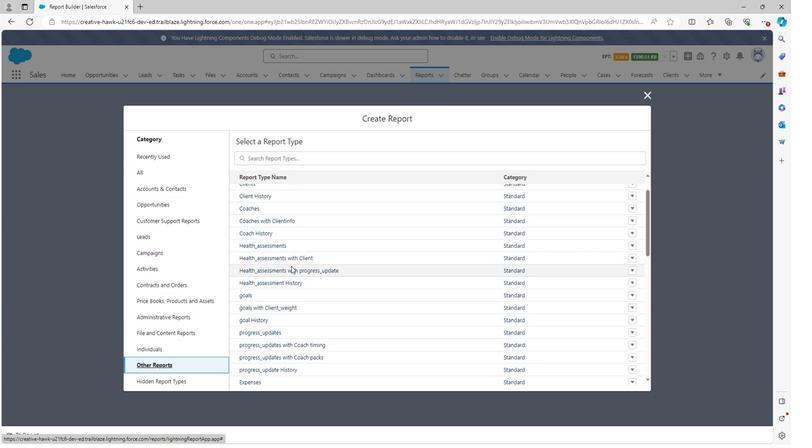 
Action: Mouse scrolled (289, 263) with delta (0, 0)
Screenshot: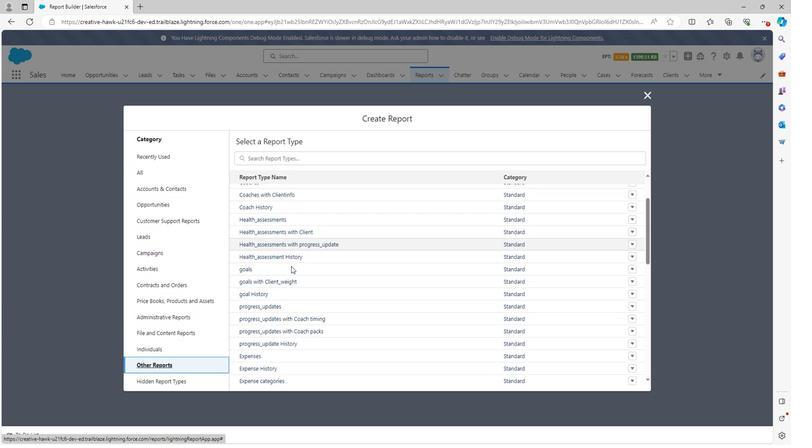 
Action: Mouse scrolled (289, 263) with delta (0, 0)
Screenshot: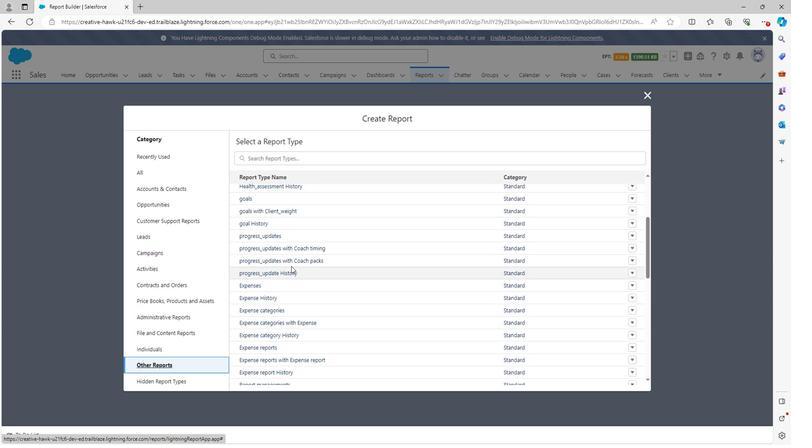 
Action: Mouse scrolled (289, 263) with delta (0, 0)
Screenshot: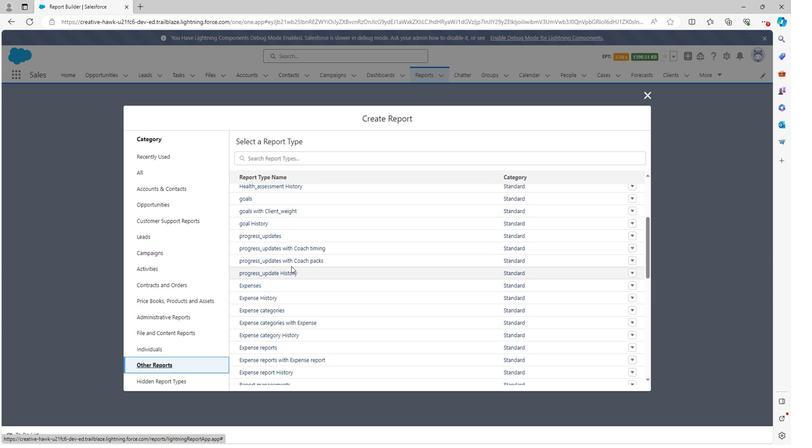 
Action: Mouse scrolled (289, 263) with delta (0, 0)
Screenshot: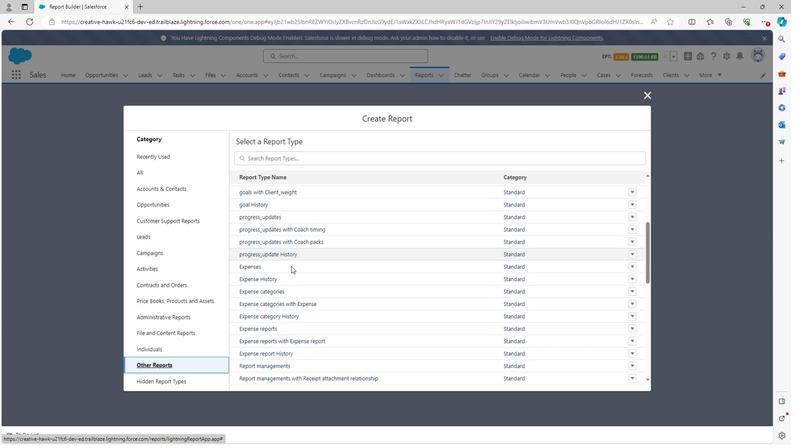 
Action: Mouse scrolled (289, 263) with delta (0, 0)
Screenshot: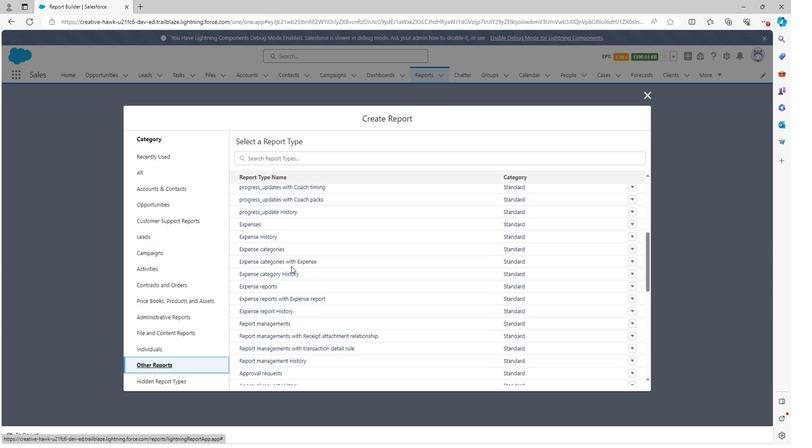 
Action: Mouse scrolled (289, 263) with delta (0, 0)
Screenshot: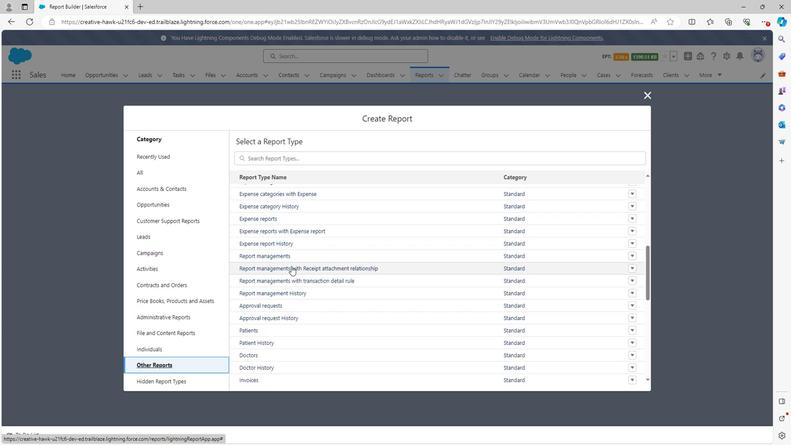 
Action: Mouse scrolled (289, 263) with delta (0, 0)
Screenshot: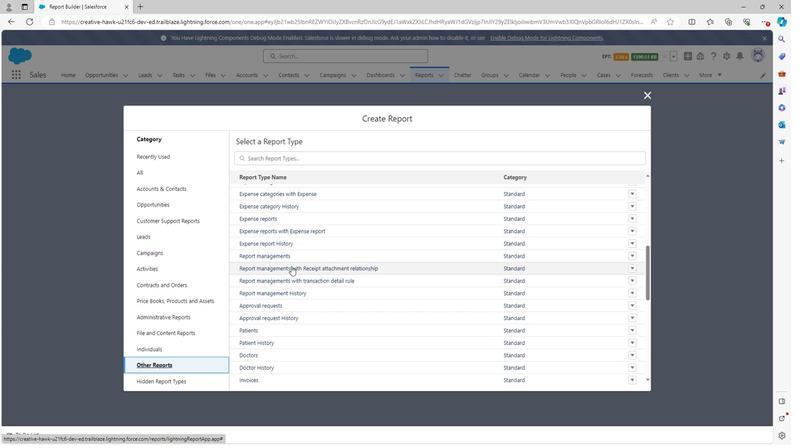 
Action: Mouse scrolled (289, 263) with delta (0, 0)
Screenshot: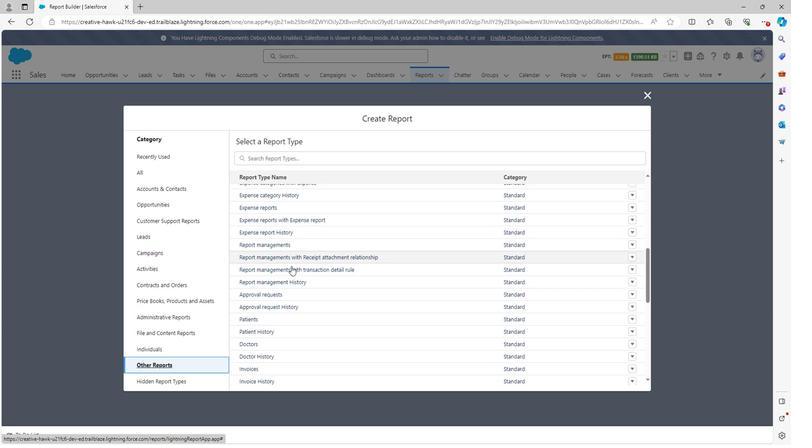 
Action: Mouse scrolled (289, 263) with delta (0, 0)
Screenshot: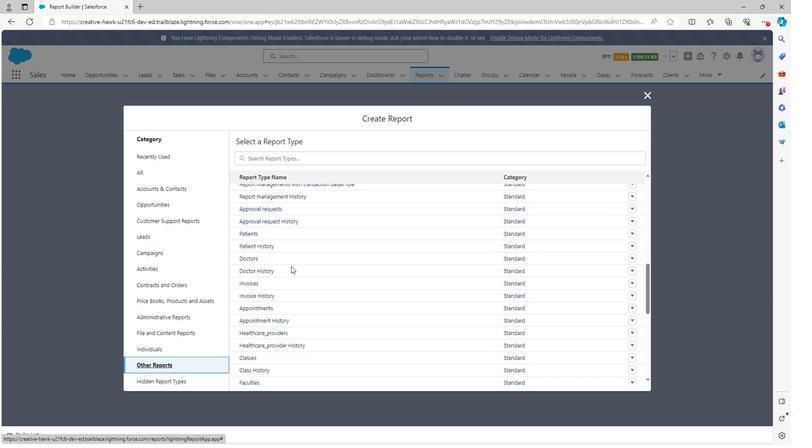 
Action: Mouse scrolled (289, 263) with delta (0, 0)
Screenshot: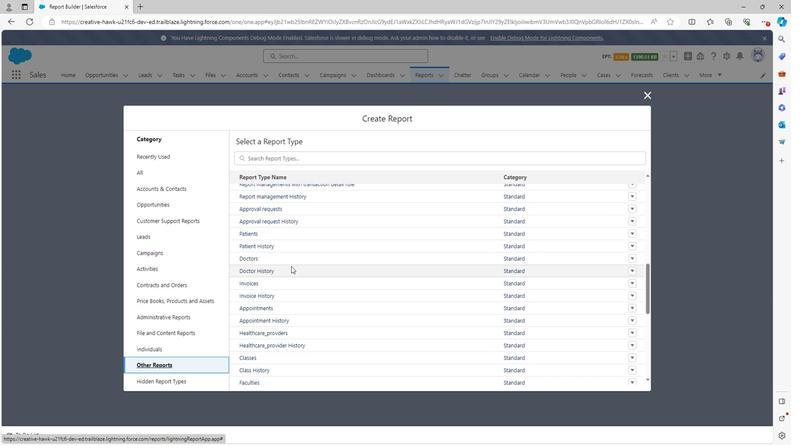 
Action: Mouse scrolled (289, 263) with delta (0, 0)
Screenshot: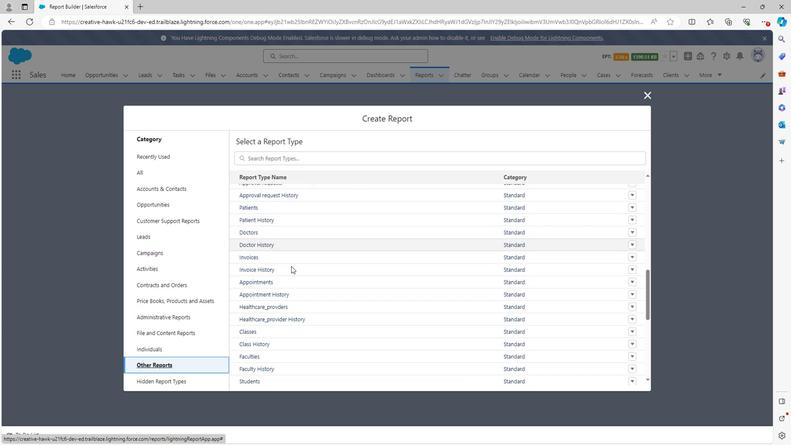 
Action: Mouse scrolled (289, 263) with delta (0, 0)
Screenshot: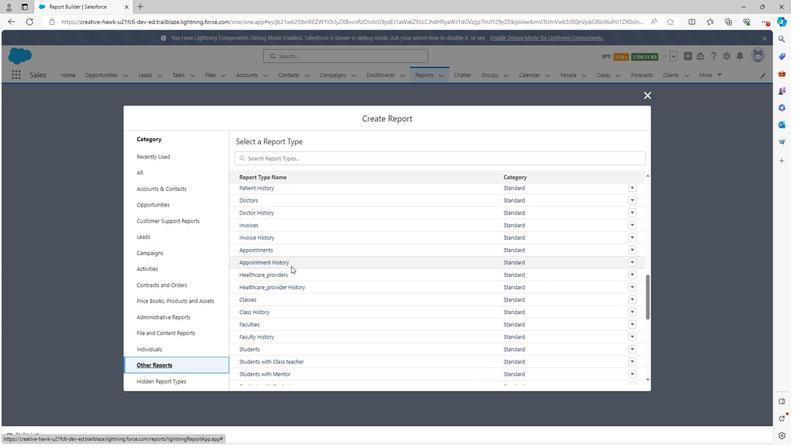 
Action: Mouse scrolled (289, 263) with delta (0, 0)
Screenshot: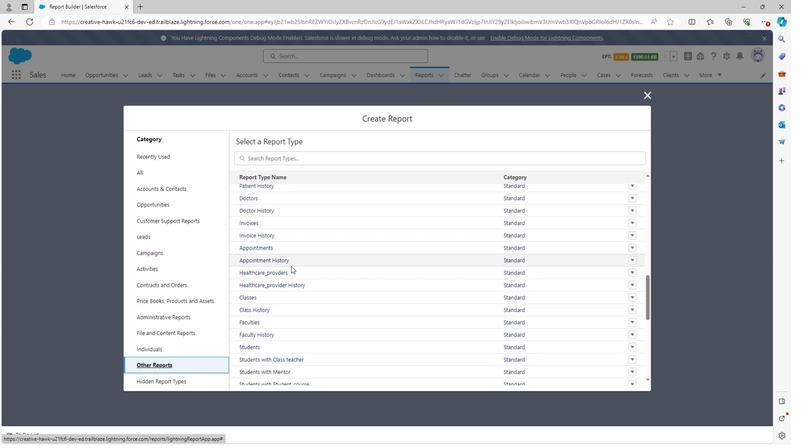 
Action: Mouse scrolled (289, 263) with delta (0, 0)
Screenshot: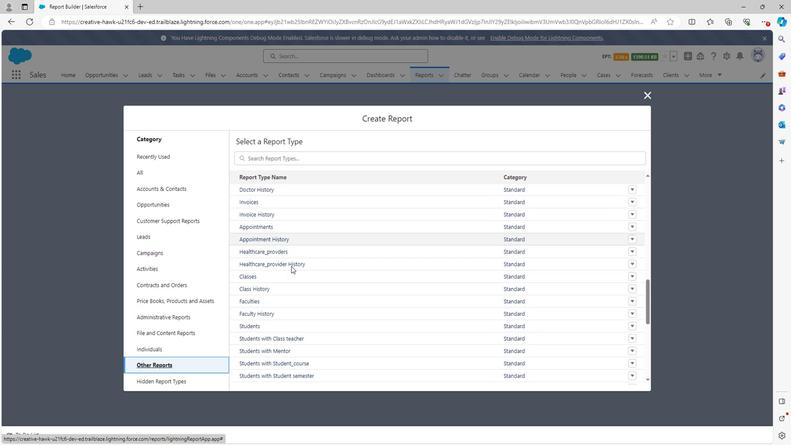 
Action: Mouse scrolled (289, 263) with delta (0, 0)
Screenshot: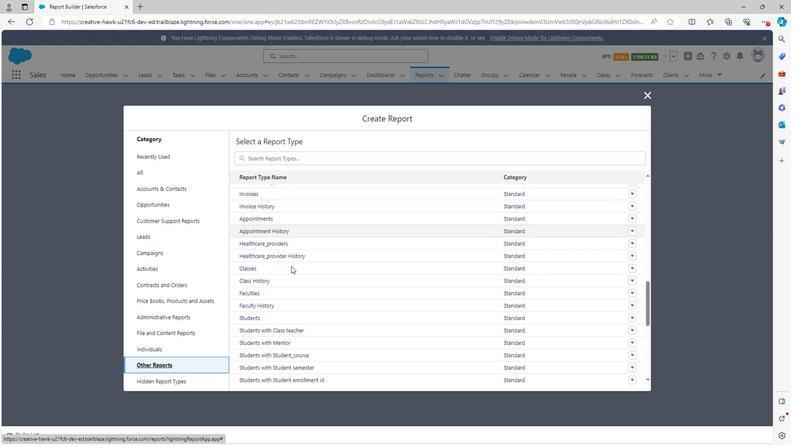 
Action: Mouse scrolled (289, 263) with delta (0, 0)
Screenshot: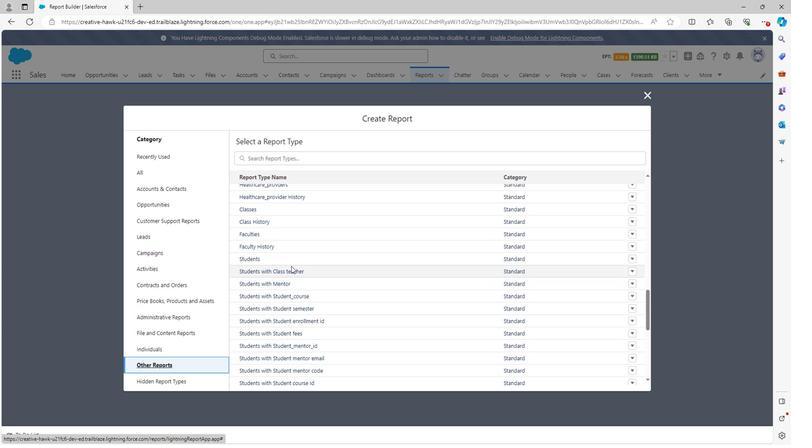 
Action: Mouse scrolled (289, 263) with delta (0, 0)
Screenshot: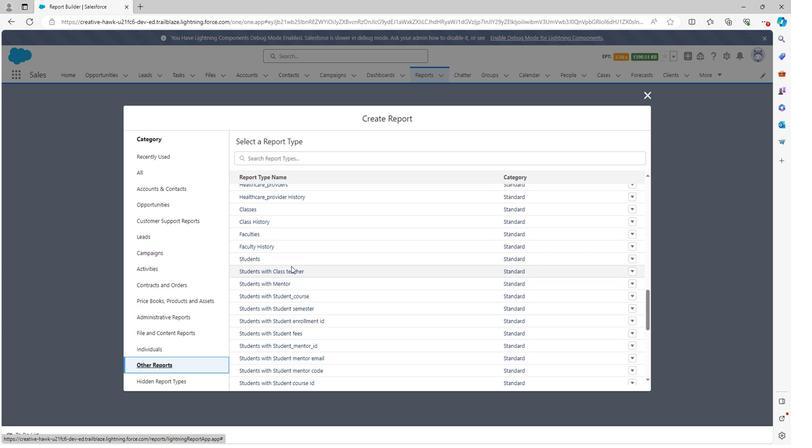 
Action: Mouse scrolled (289, 263) with delta (0, 0)
Screenshot: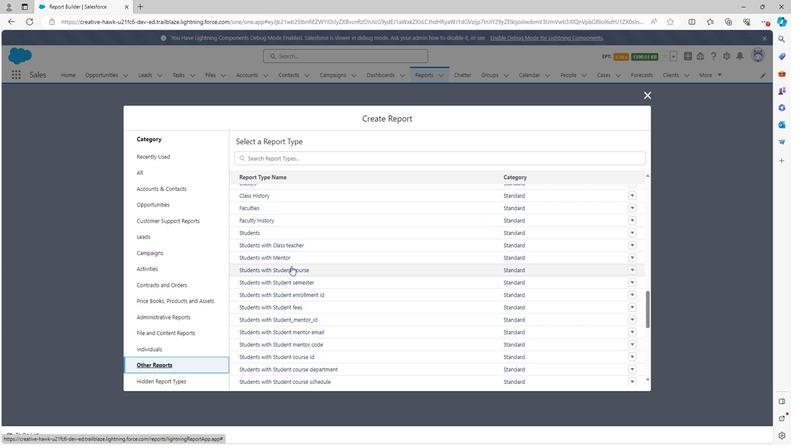 
Action: Mouse scrolled (289, 263) with delta (0, 0)
Screenshot: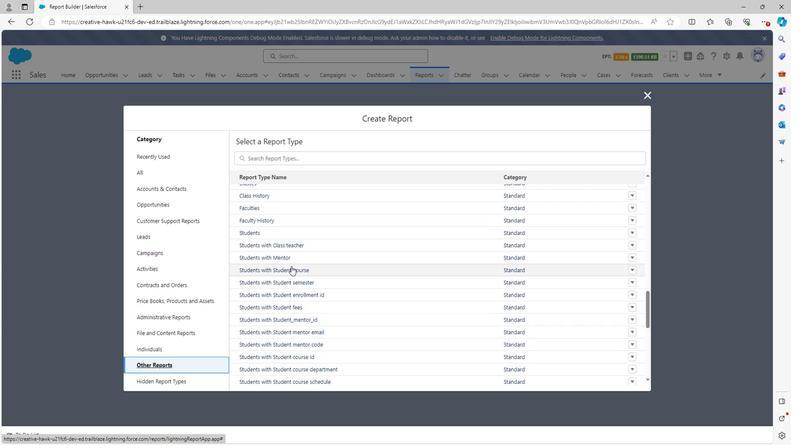 
Action: Mouse scrolled (289, 263) with delta (0, 0)
Screenshot: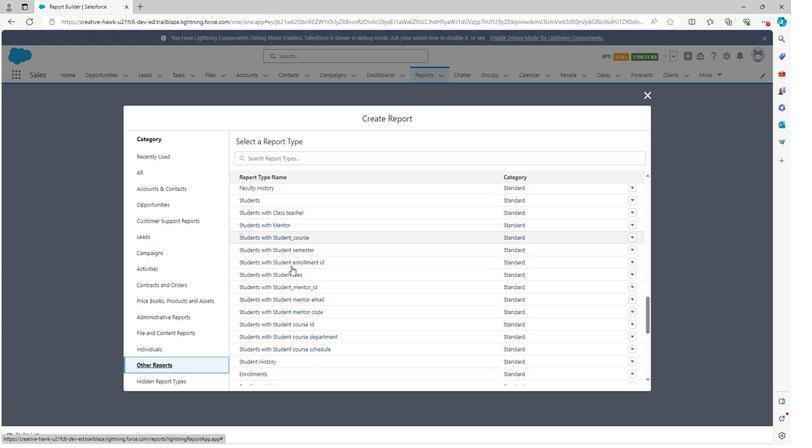 
Action: Mouse scrolled (289, 263) with delta (0, 0)
Screenshot: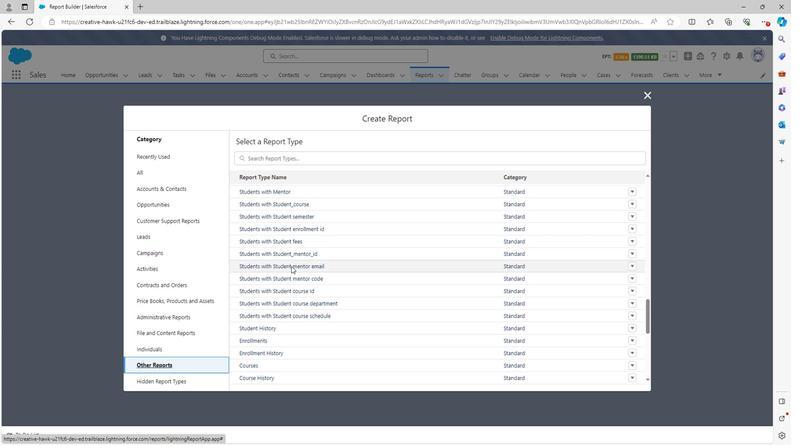 
Action: Mouse scrolled (289, 263) with delta (0, 0)
Screenshot: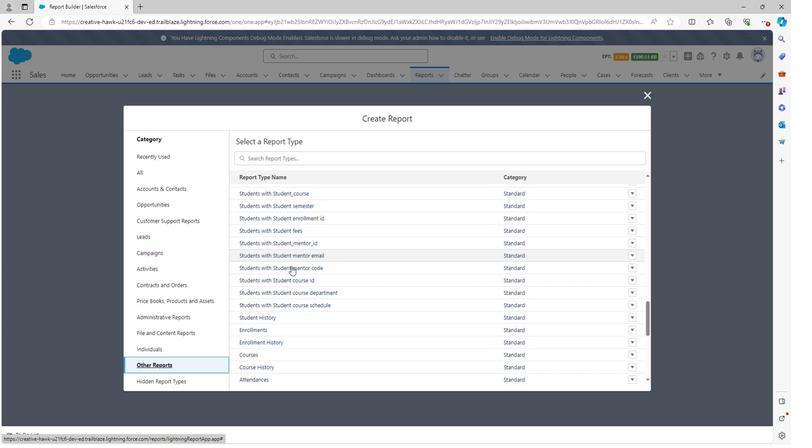 
Action: Mouse scrolled (289, 263) with delta (0, 0)
Screenshot: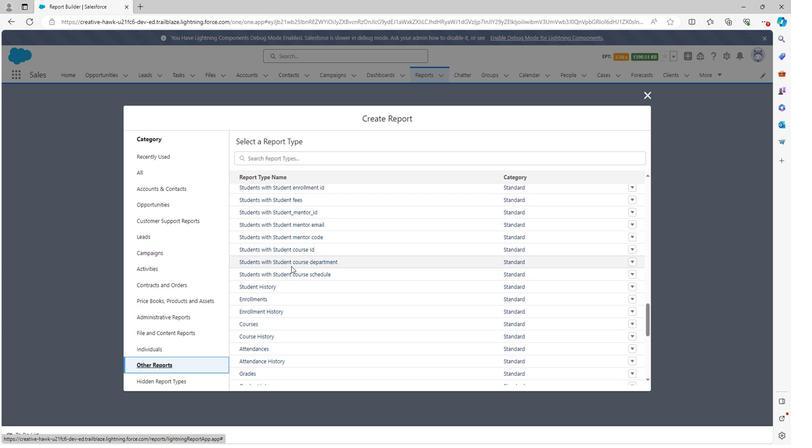 
Action: Mouse scrolled (289, 263) with delta (0, 0)
Screenshot: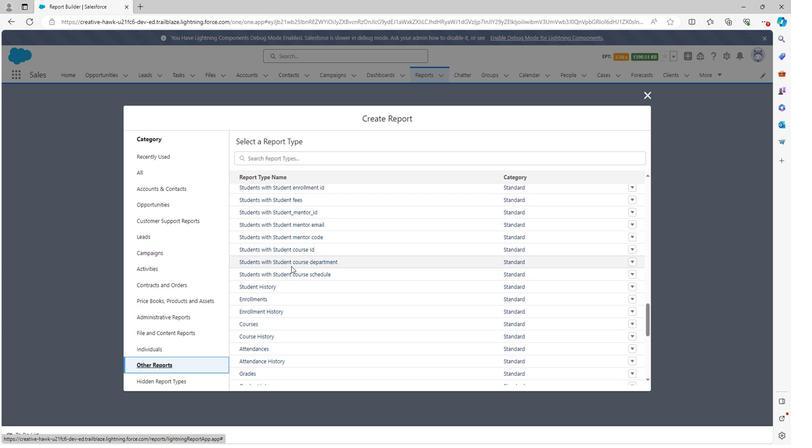 
Action: Mouse moved to (262, 156)
Screenshot: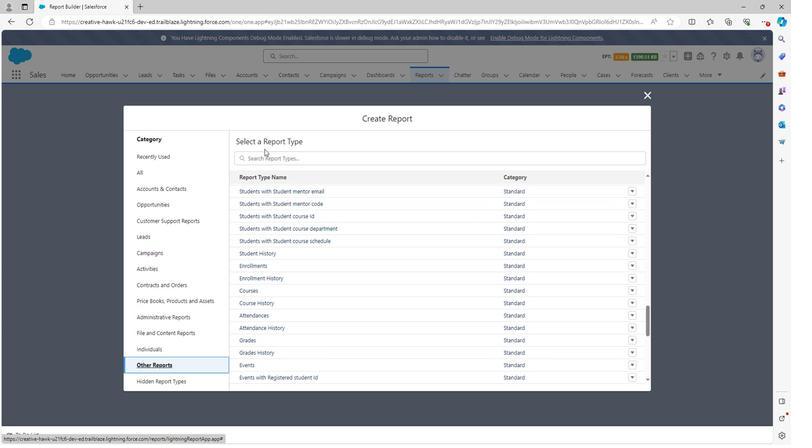 
Action: Mouse pressed left at (262, 156)
Screenshot: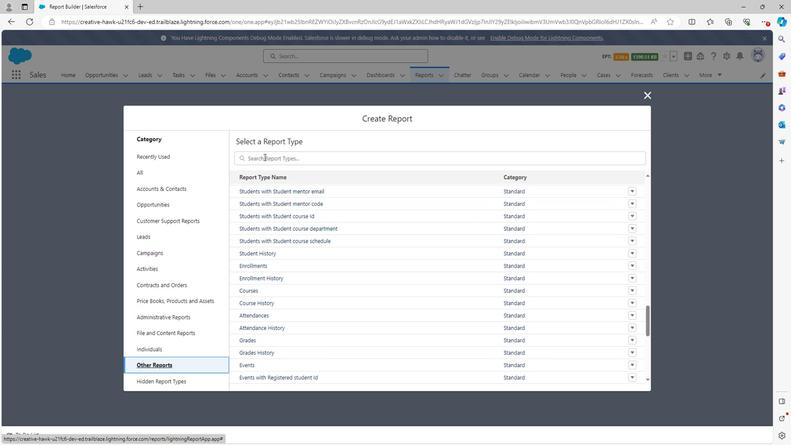 
Action: Key pressed <Key.shift>Shi
Screenshot: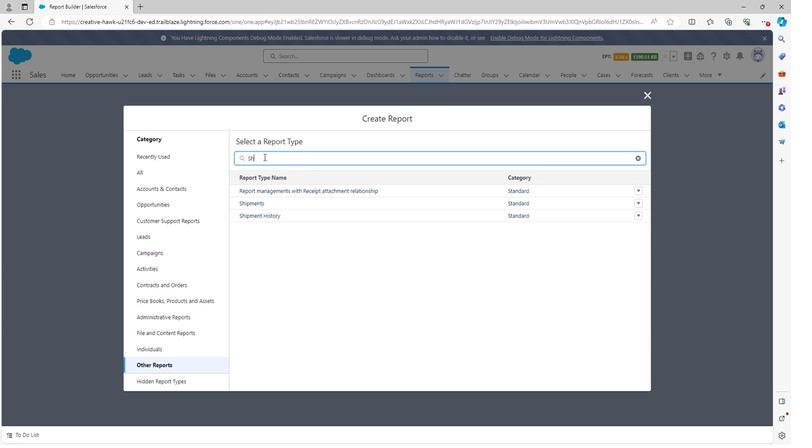 
Action: Mouse moved to (253, 199)
Screenshot: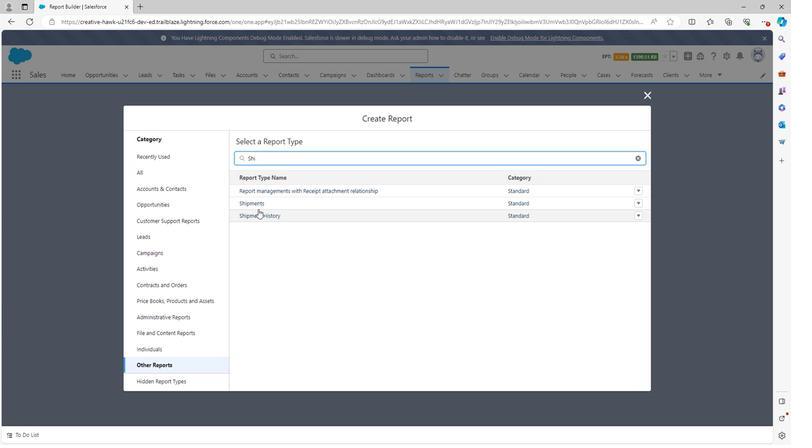 
Action: Mouse pressed left at (253, 199)
Screenshot: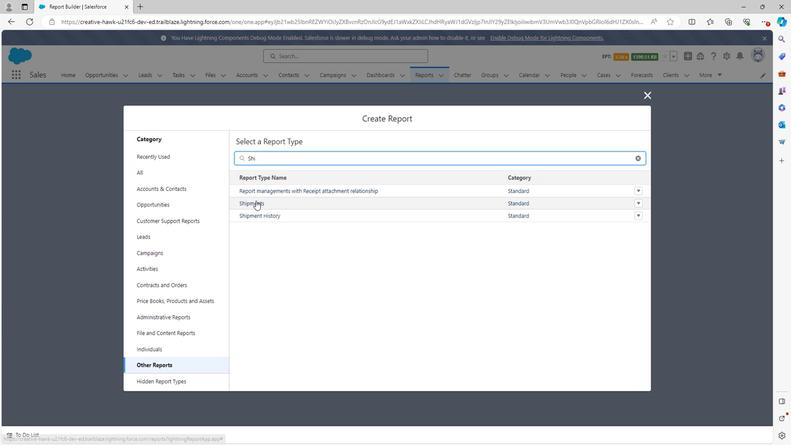 
Action: Mouse moved to (544, 184)
Screenshot: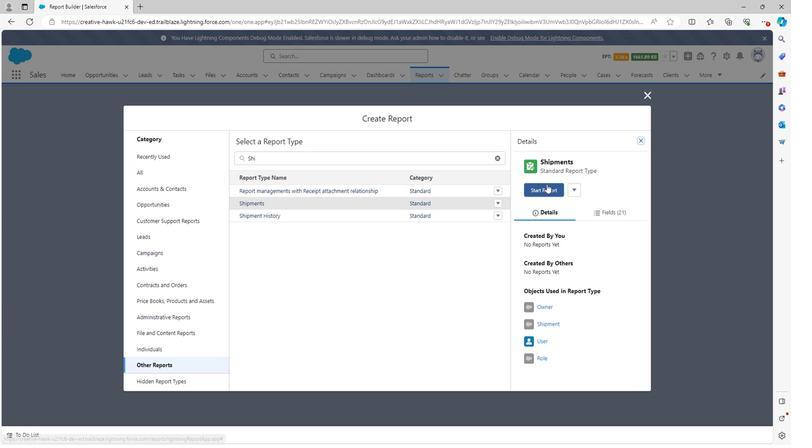 
Action: Mouse pressed left at (544, 184)
Screenshot: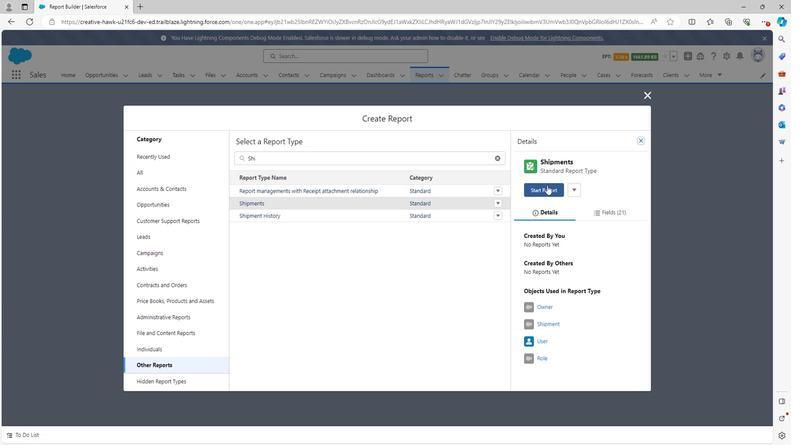 
Action: Mouse moved to (64, 165)
Screenshot: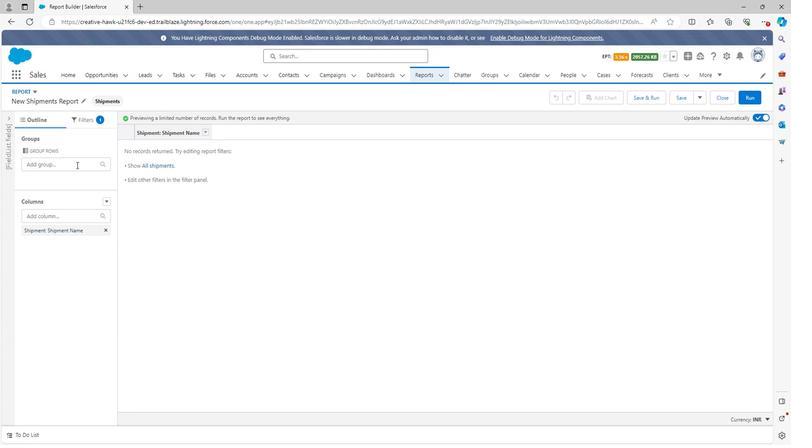 
Action: Mouse pressed left at (64, 165)
Screenshot: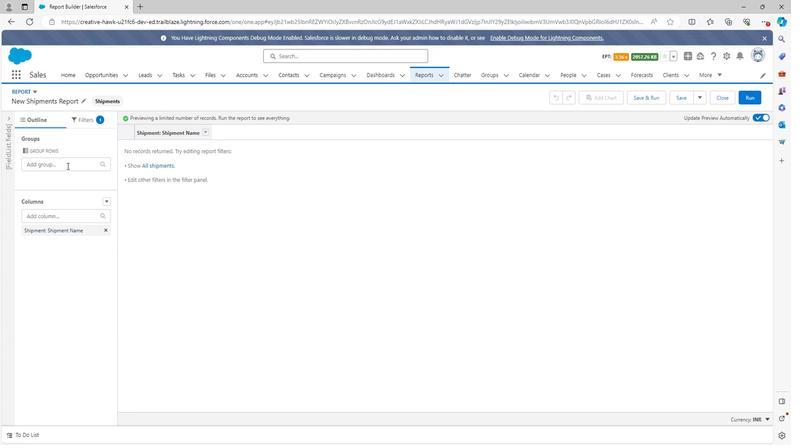 
Action: Mouse moved to (48, 203)
Screenshot: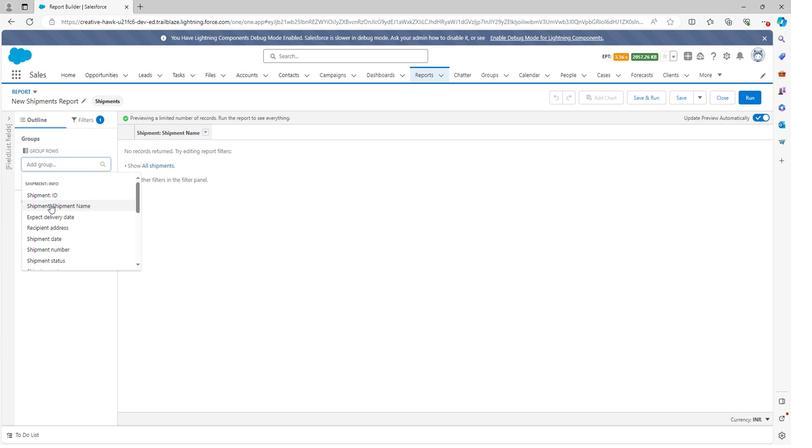 
Action: Mouse pressed left at (48, 203)
Screenshot: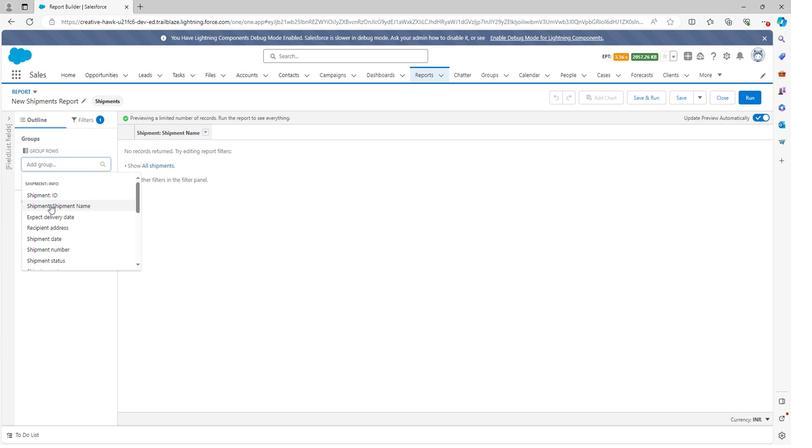 
Action: Mouse moved to (47, 212)
Screenshot: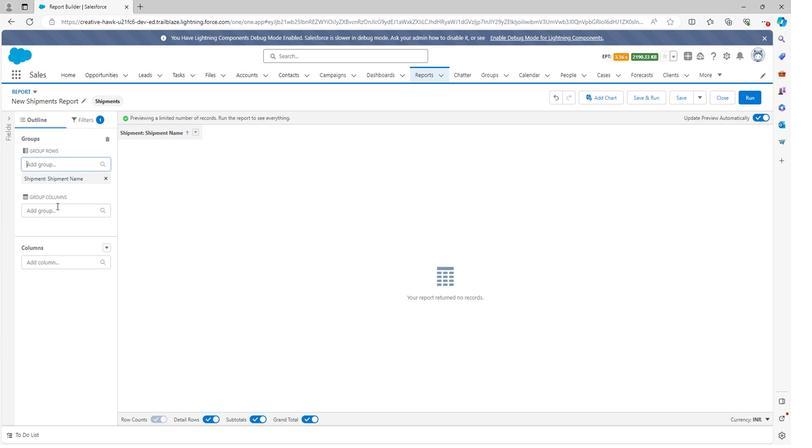 
Action: Mouse pressed left at (47, 212)
Screenshot: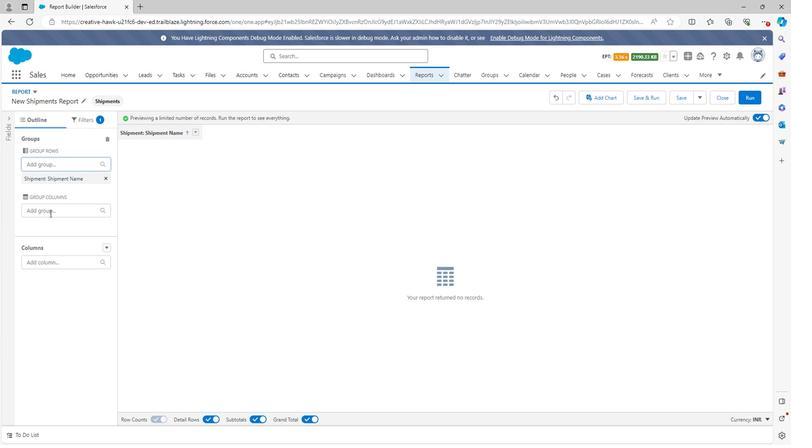 
Action: Mouse moved to (40, 239)
Screenshot: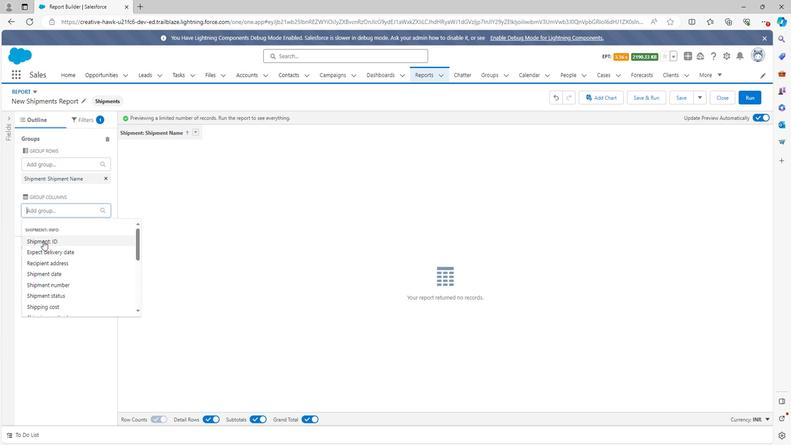 
Action: Mouse pressed left at (40, 239)
Screenshot: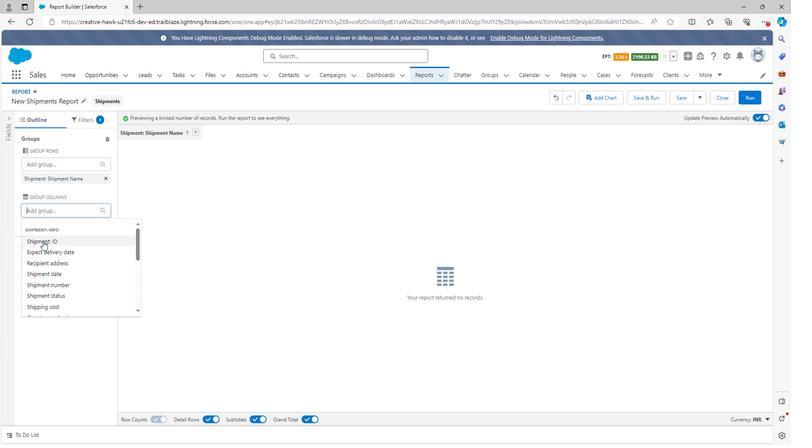 
Action: Mouse moved to (51, 209)
Screenshot: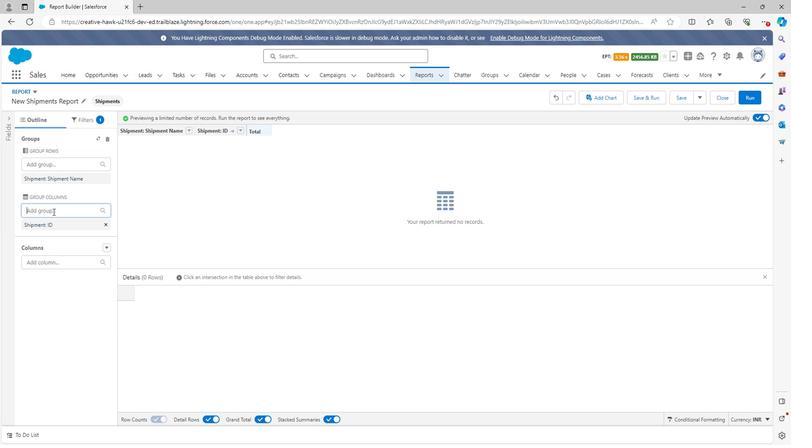 
Action: Mouse pressed left at (51, 209)
Screenshot: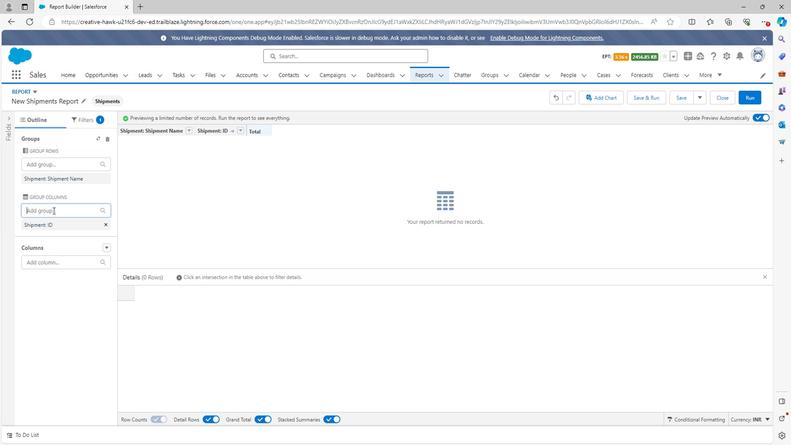
Action: Mouse moved to (50, 240)
Screenshot: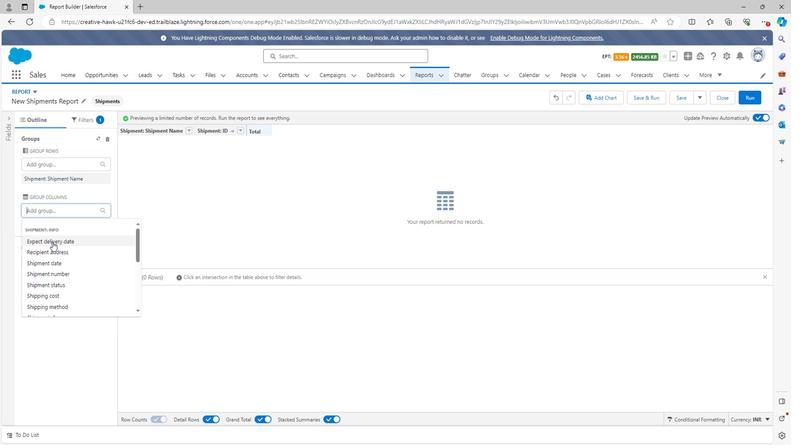 
Action: Mouse pressed left at (50, 240)
Screenshot: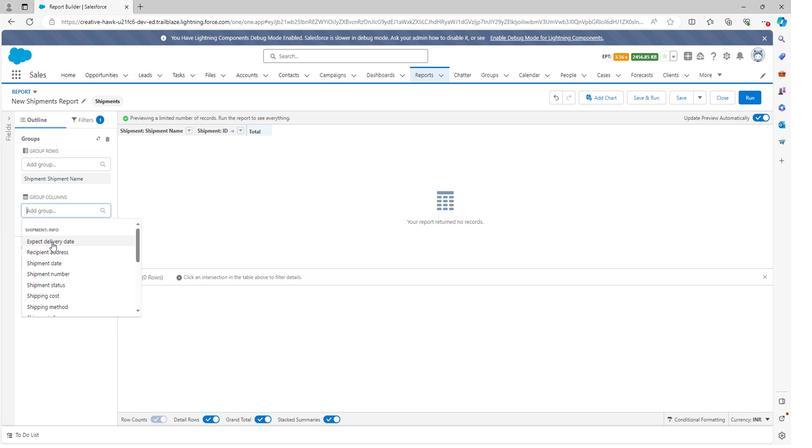
Action: Mouse moved to (50, 166)
Screenshot: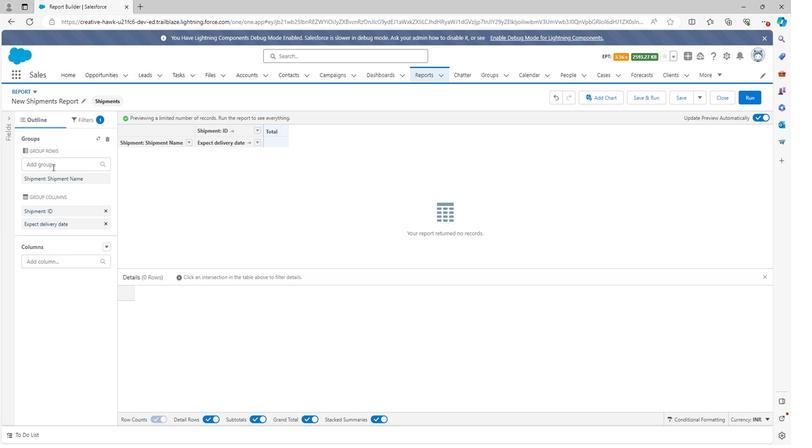 
Action: Mouse pressed left at (50, 166)
Screenshot: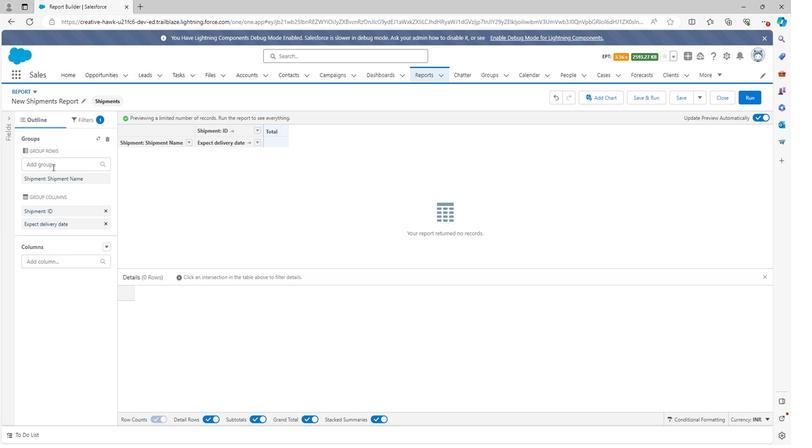 
Action: Mouse moved to (46, 238)
Screenshot: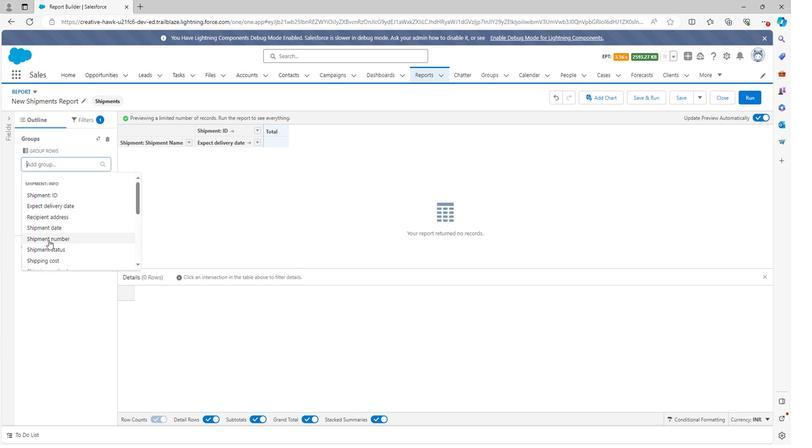 
Action: Mouse pressed left at (46, 238)
Screenshot: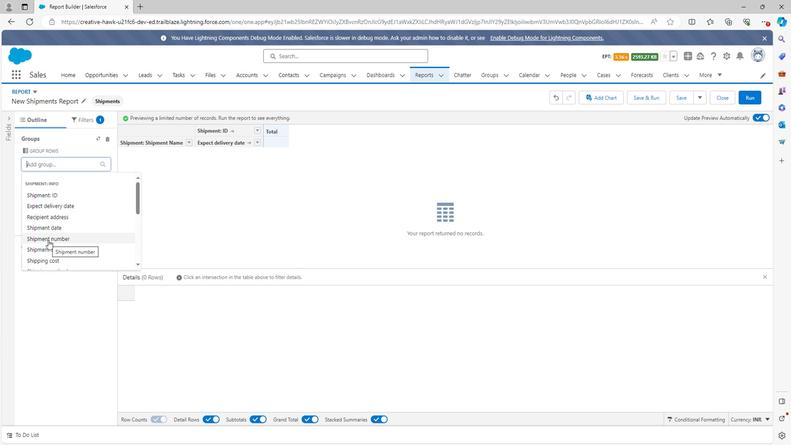 
Action: Mouse moved to (36, 259)
Screenshot: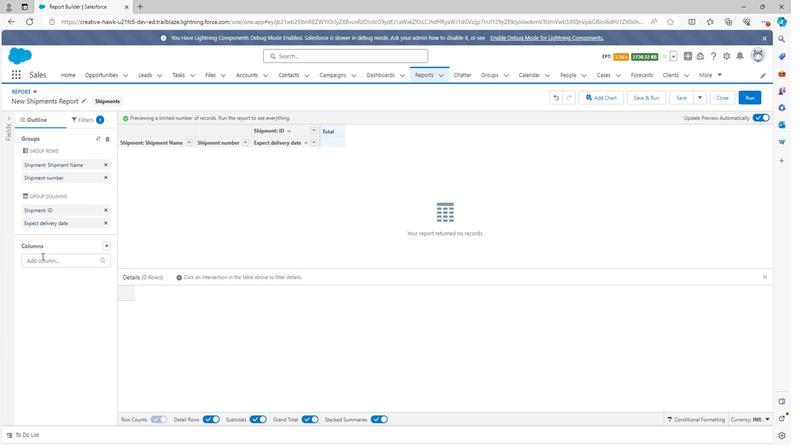 
Action: Mouse pressed left at (36, 259)
Screenshot: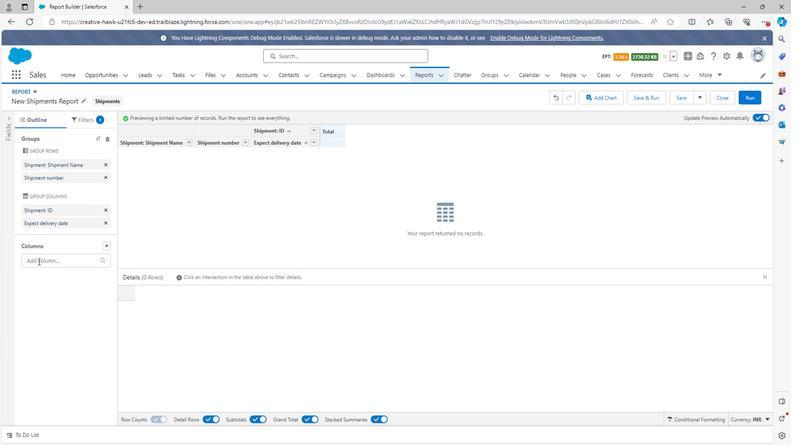 
Action: Mouse moved to (45, 335)
Screenshot: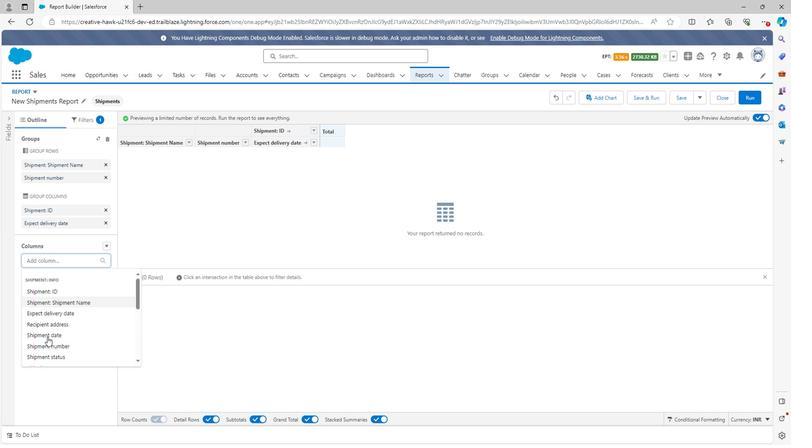 
Action: Mouse scrolled (45, 334) with delta (0, 0)
Screenshot: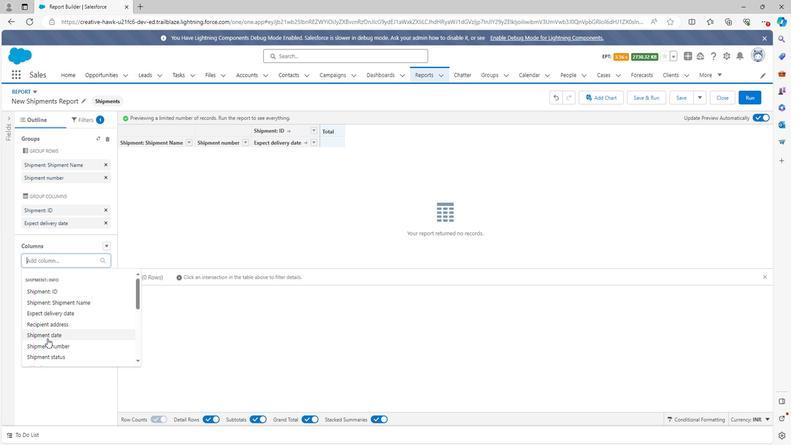
Action: Mouse scrolled (45, 334) with delta (0, 0)
Screenshot: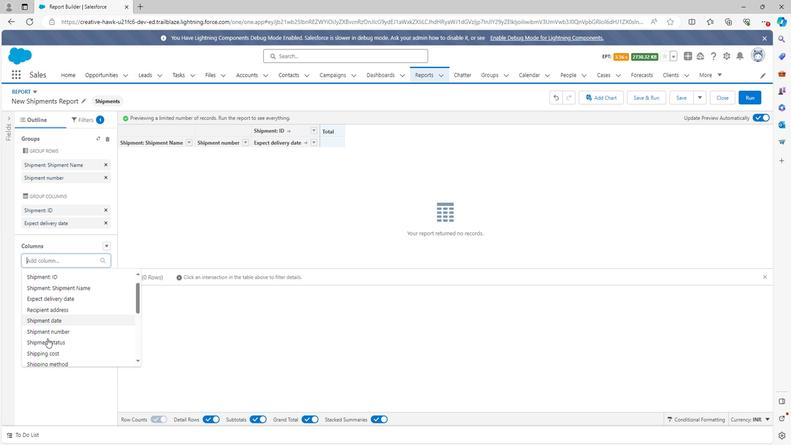
Action: Mouse scrolled (45, 334) with delta (0, 0)
Screenshot: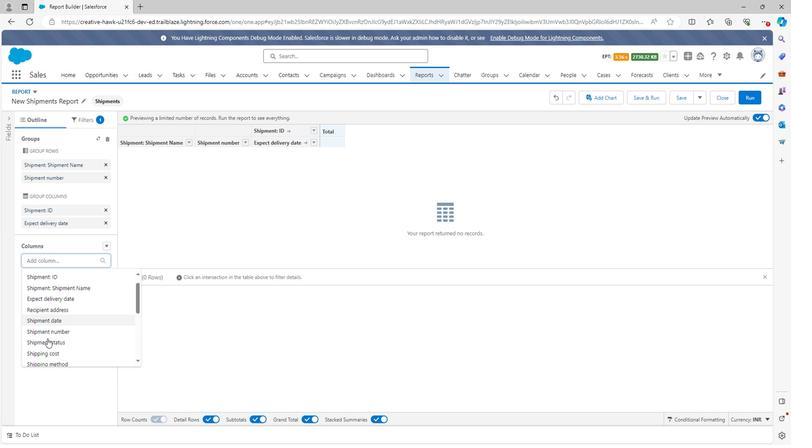 
Action: Mouse moved to (47, 331)
Screenshot: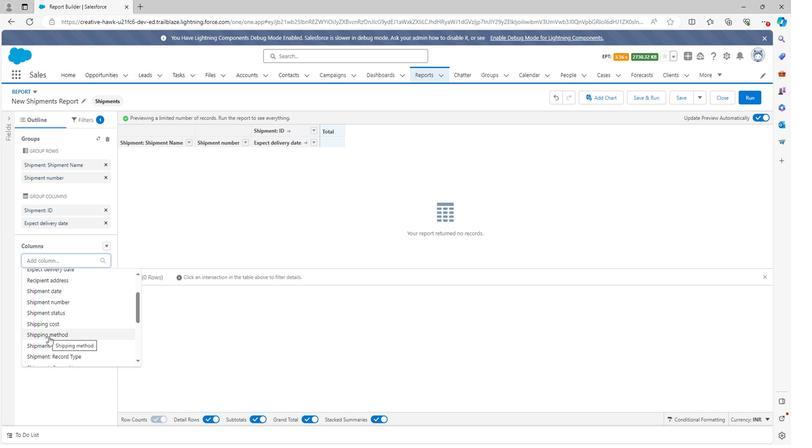 
Action: Mouse pressed left at (47, 331)
Screenshot: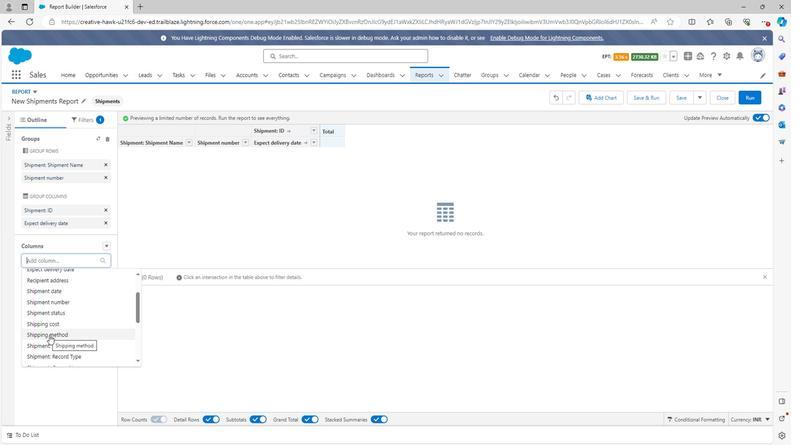 
Action: Mouse moved to (59, 261)
Screenshot: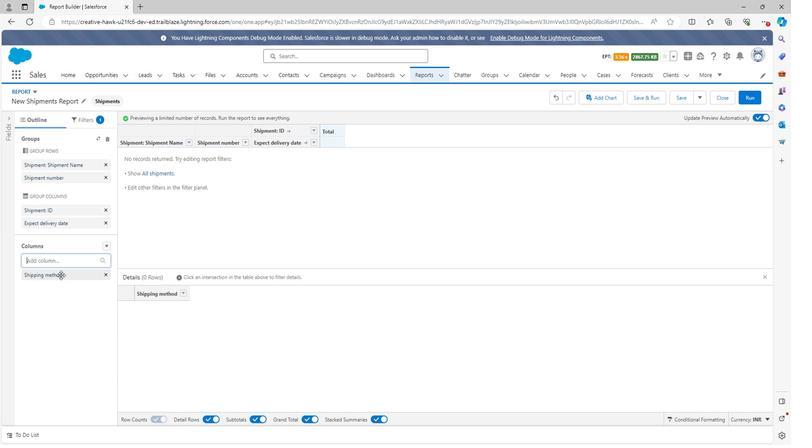 
Action: Mouse pressed left at (59, 261)
Screenshot: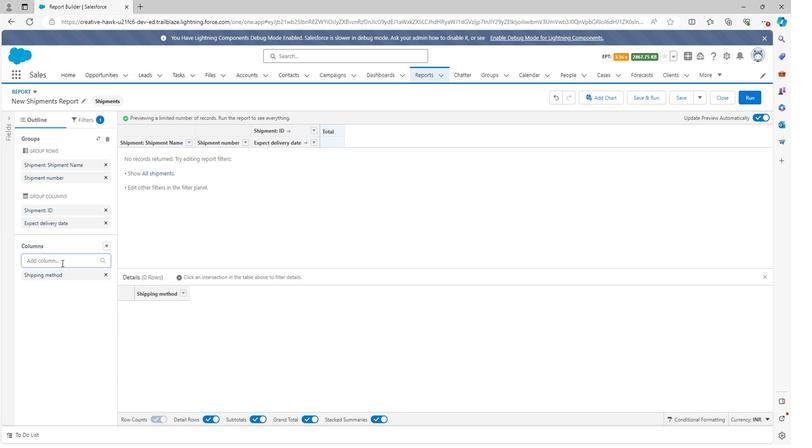 
Action: Mouse moved to (55, 327)
Screenshot: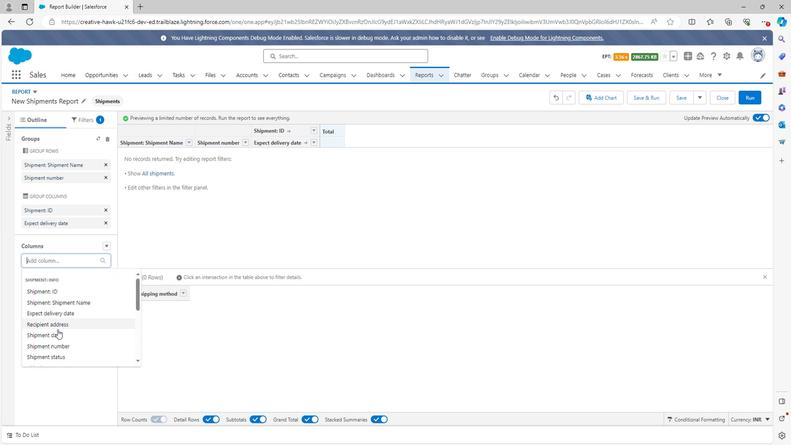 
Action: Mouse scrolled (55, 326) with delta (0, 0)
Screenshot: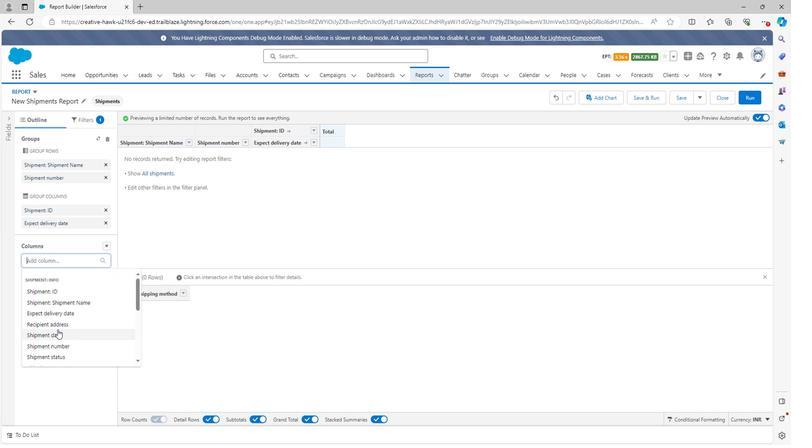 
Action: Mouse scrolled (55, 326) with delta (0, 0)
Screenshot: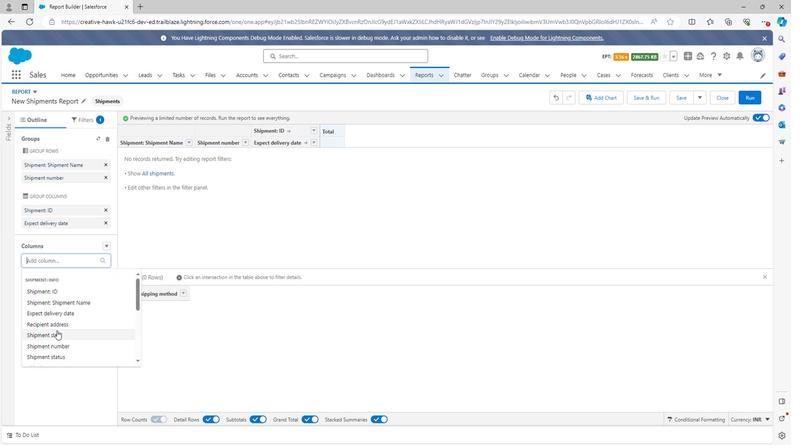 
Action: Mouse scrolled (55, 326) with delta (0, 0)
Screenshot: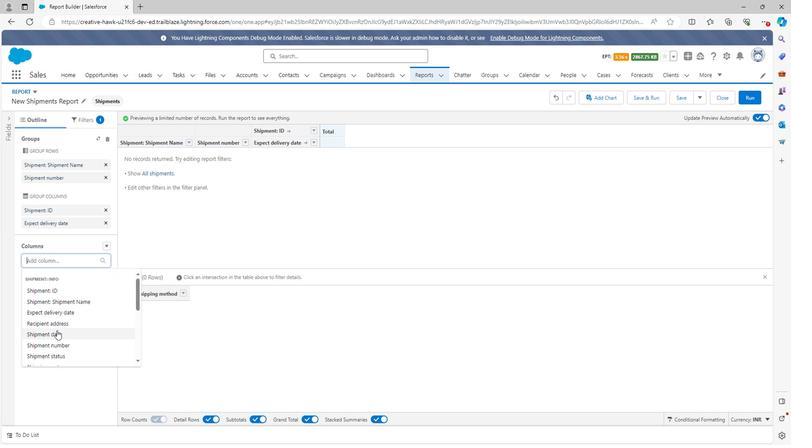 
Action: Mouse scrolled (55, 326) with delta (0, 0)
Screenshot: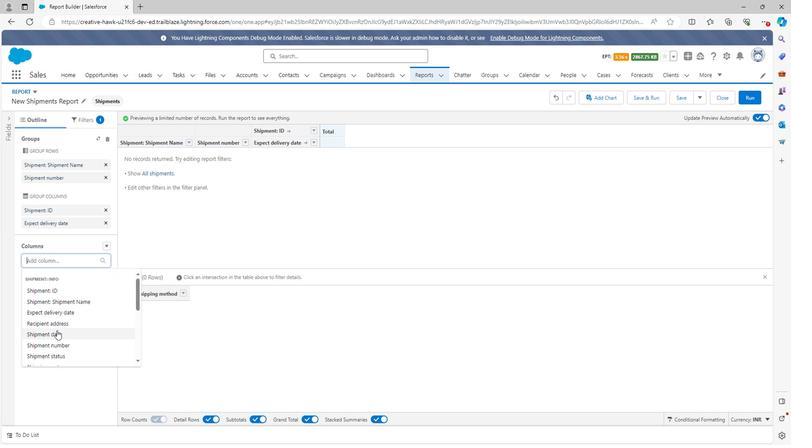 
Action: Mouse moved to (52, 340)
Screenshot: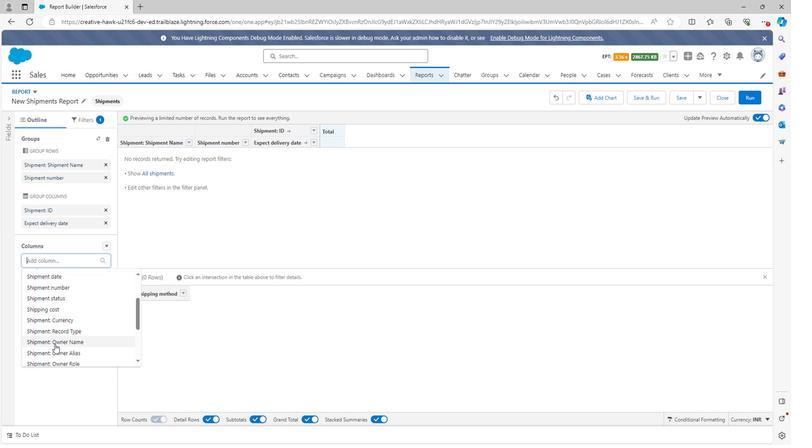 
Action: Mouse pressed left at (52, 340)
Screenshot: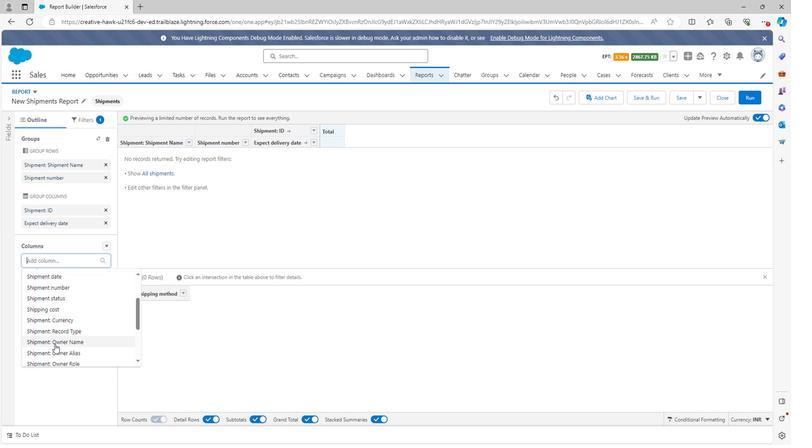 
Action: Mouse moved to (745, 96)
Screenshot: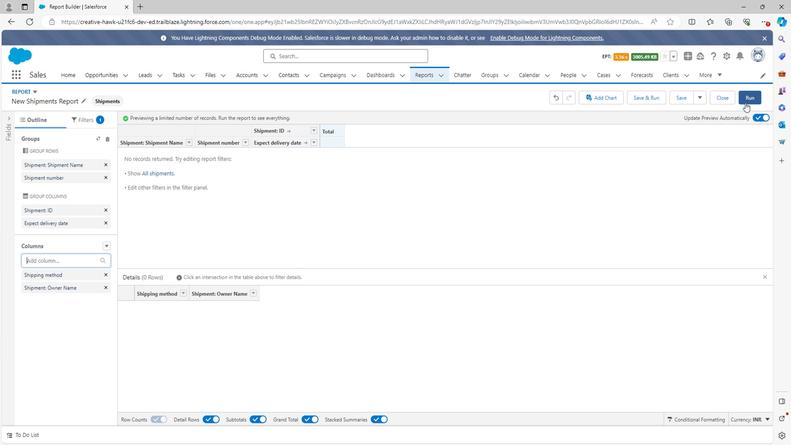 
Action: Mouse pressed left at (745, 96)
Screenshot: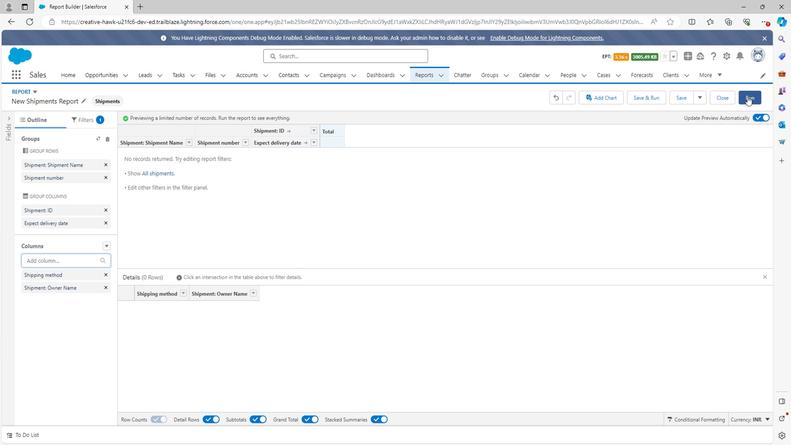 
Action: Mouse moved to (671, 96)
Screenshot: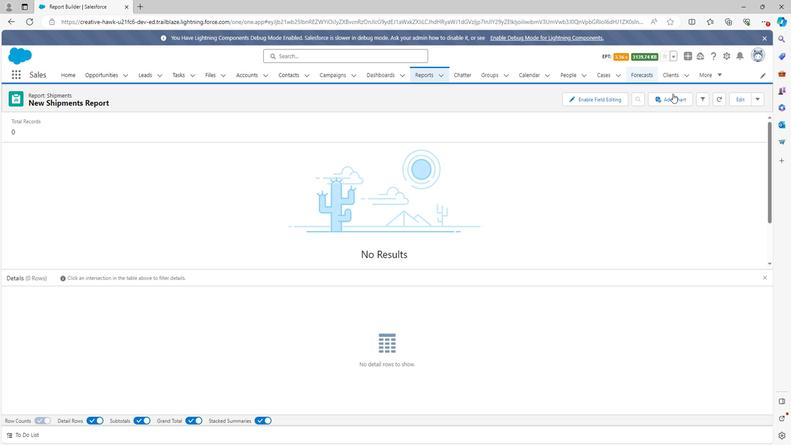 
Action: Mouse pressed left at (671, 96)
Screenshot: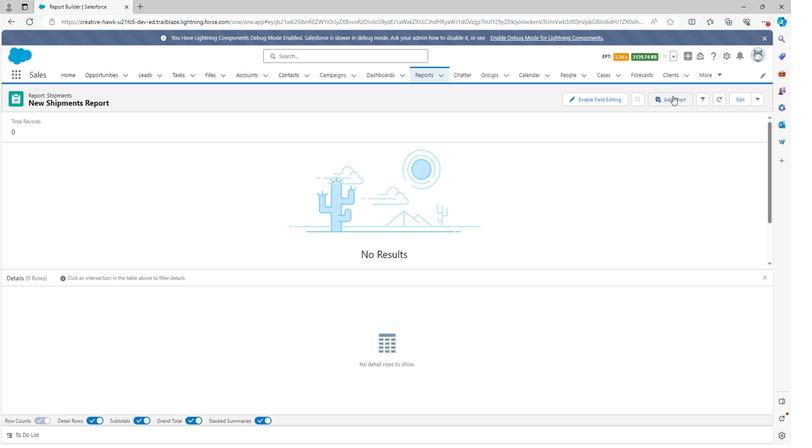 
Action: Mouse moved to (423, 74)
Screenshot: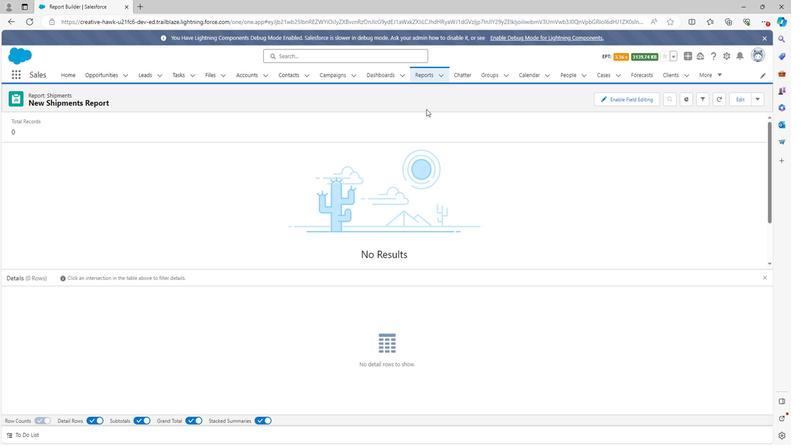 
Action: Mouse pressed left at (423, 74)
Screenshot: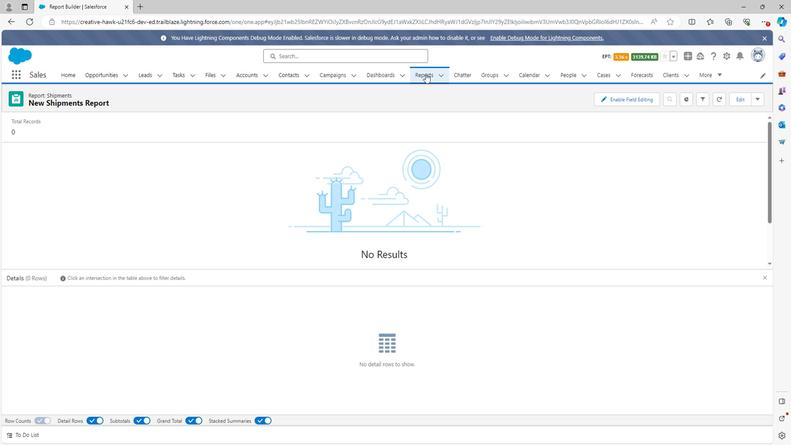
Action: Mouse moved to (672, 104)
Screenshot: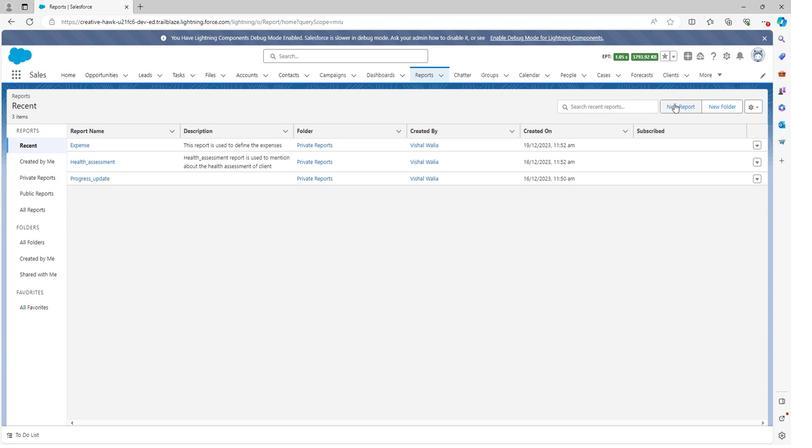 
Action: Mouse pressed left at (672, 104)
Screenshot: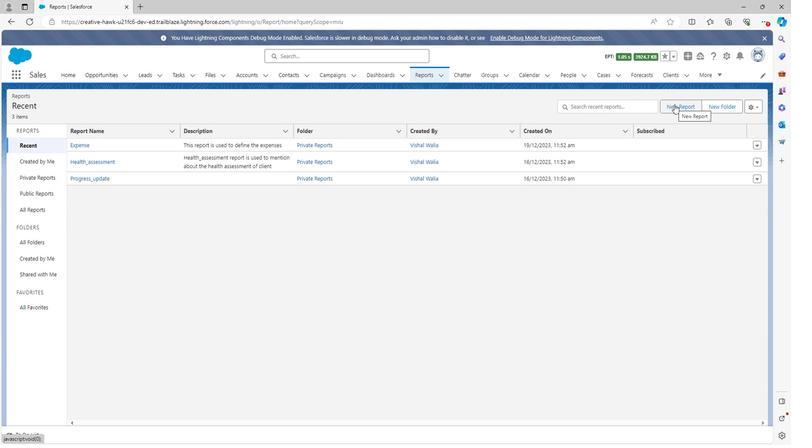 
Action: Mouse moved to (254, 218)
Screenshot: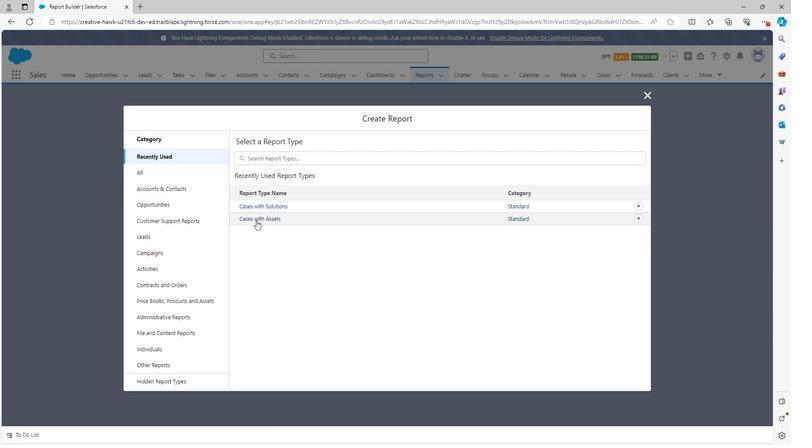 
Action: Mouse pressed left at (254, 218)
Screenshot: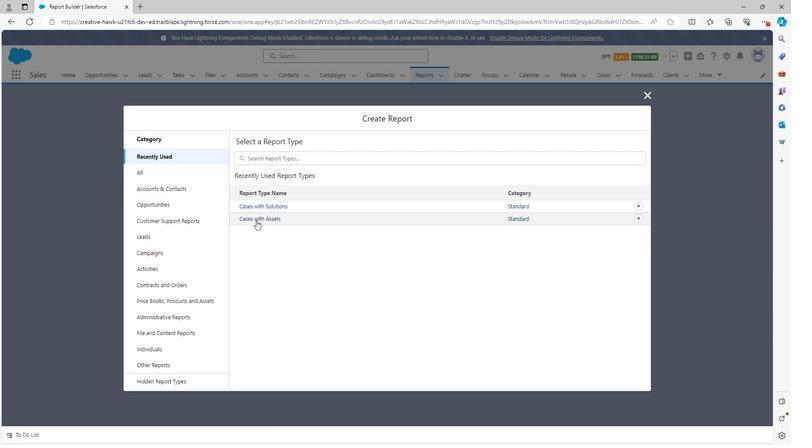 
Action: Mouse moved to (539, 185)
Screenshot: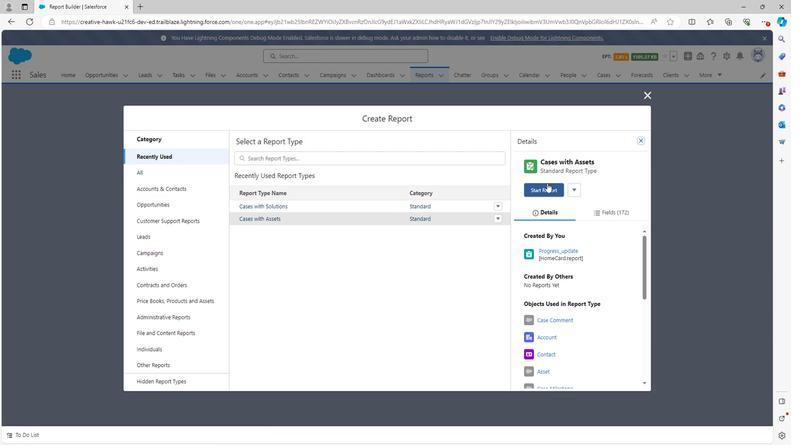 
Action: Mouse pressed left at (539, 185)
Screenshot: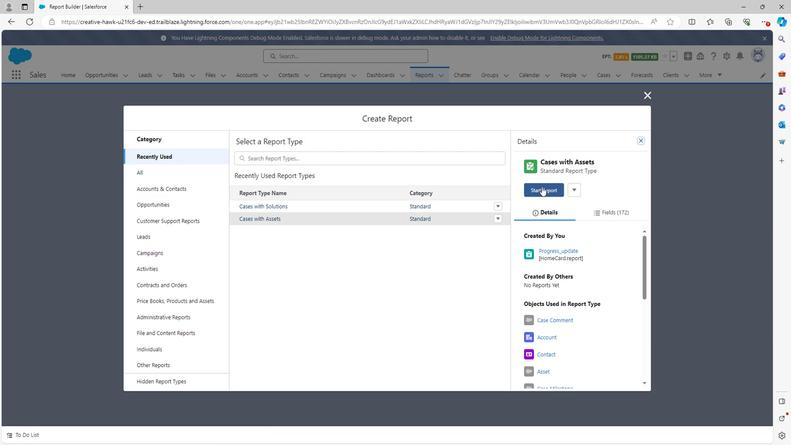 
Action: Mouse moved to (745, 94)
Screenshot: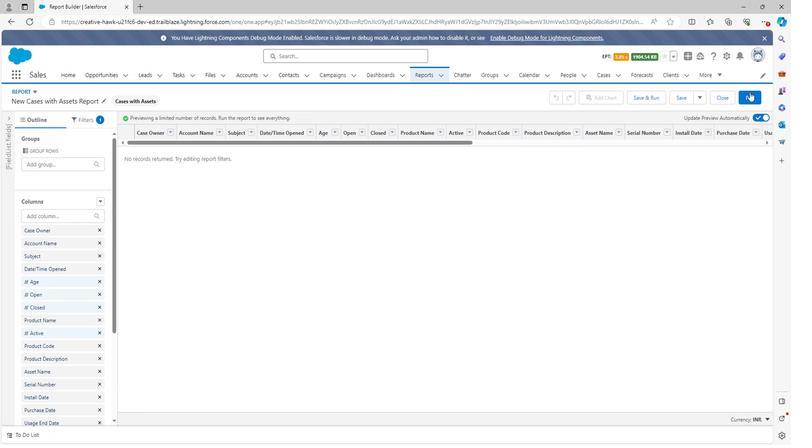 
Action: Mouse pressed left at (745, 94)
Screenshot: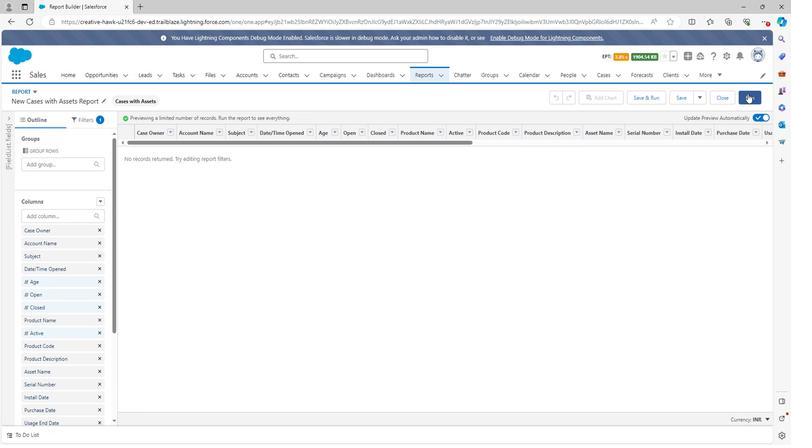 
Action: Mouse moved to (419, 72)
Screenshot: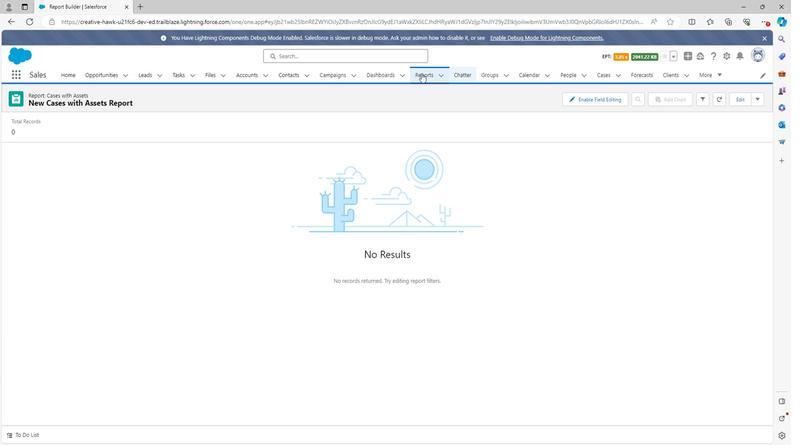 
Action: Mouse pressed left at (419, 72)
Screenshot: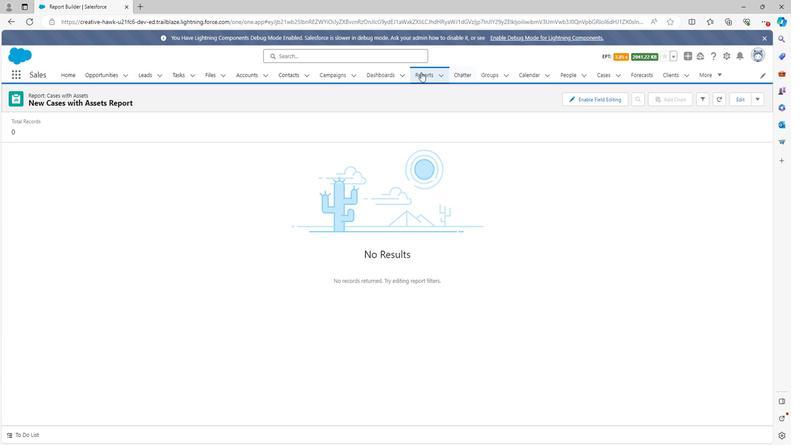 
Action: Mouse moved to (396, 259)
Screenshot: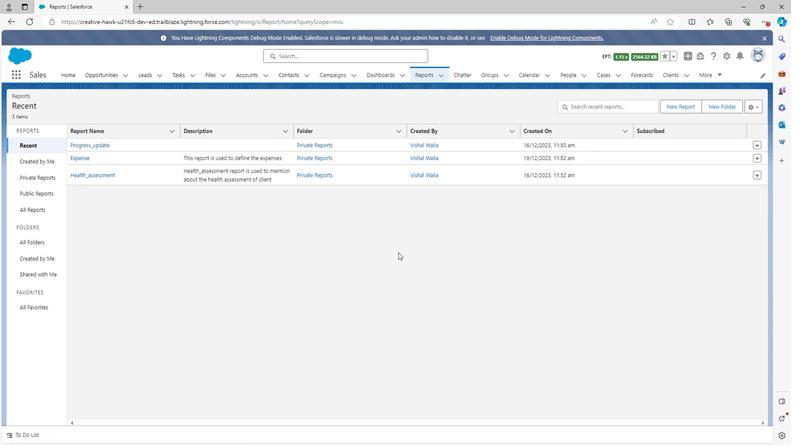 
